 Task: In the Contact  LaylaKing51@faurecia.com; add deal stage: 'Decision Maker bought In'; Add amount '100000'; Select Deal Type: New Business; Select priority: 'High'; Associate deal with contact: choose any two contacts and company: Select any company.. Logged in from softage.1@softage.net
Action: Mouse moved to (97, 60)
Screenshot: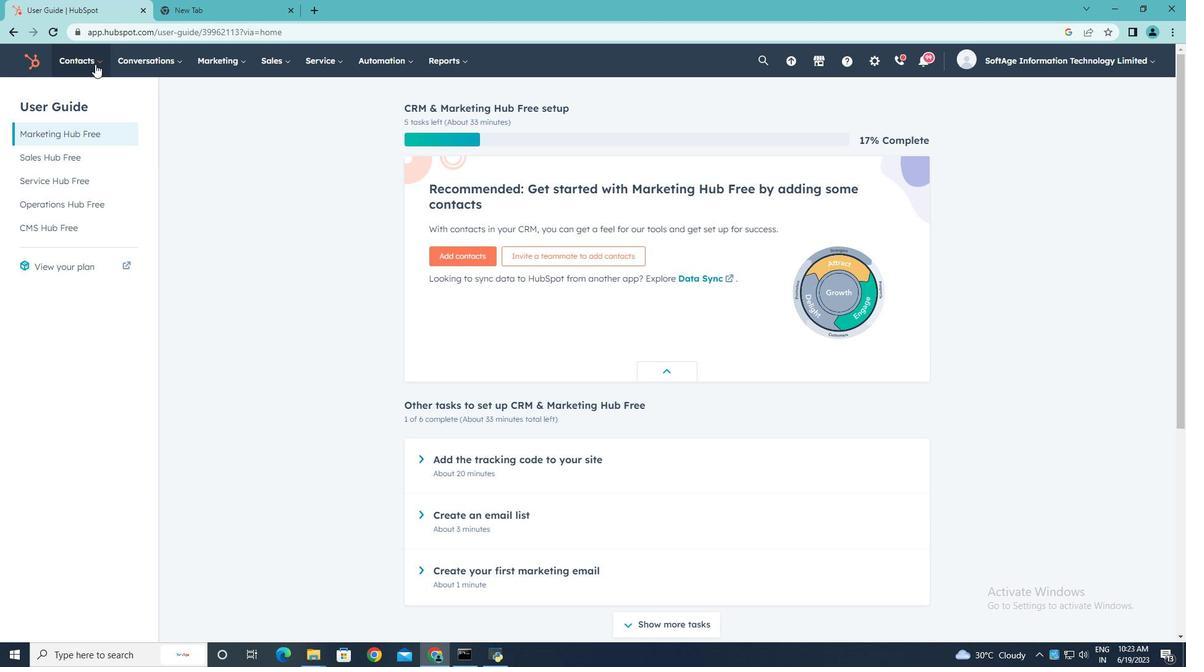 
Action: Mouse pressed left at (97, 60)
Screenshot: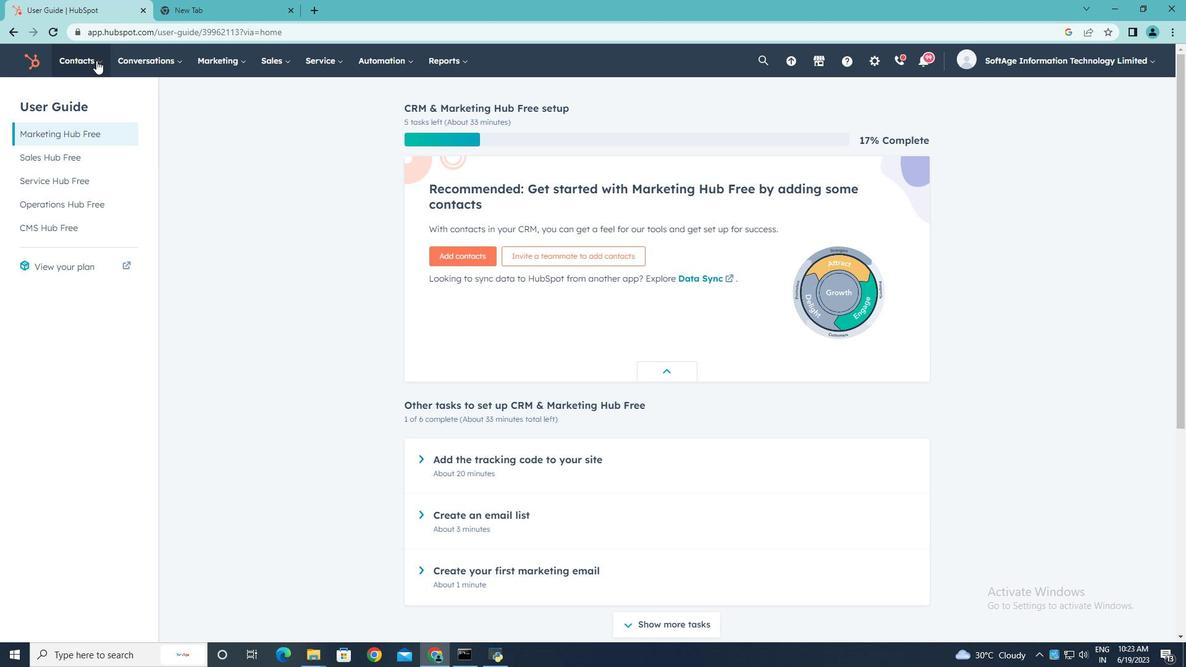 
Action: Mouse moved to (87, 97)
Screenshot: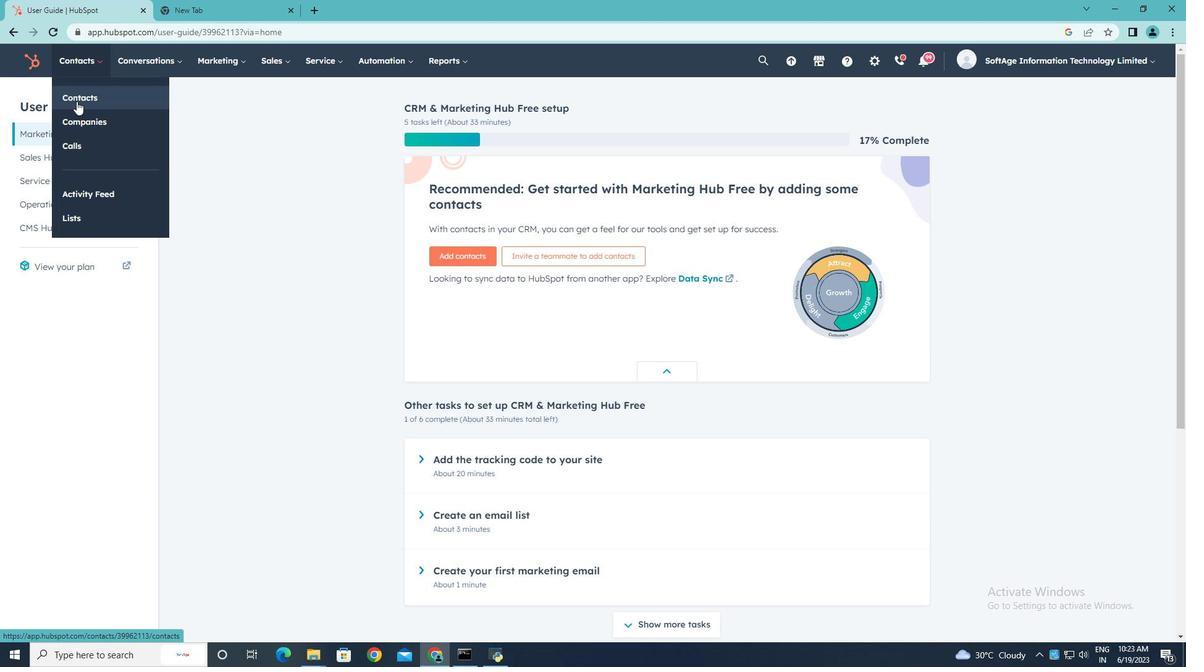 
Action: Mouse pressed left at (87, 97)
Screenshot: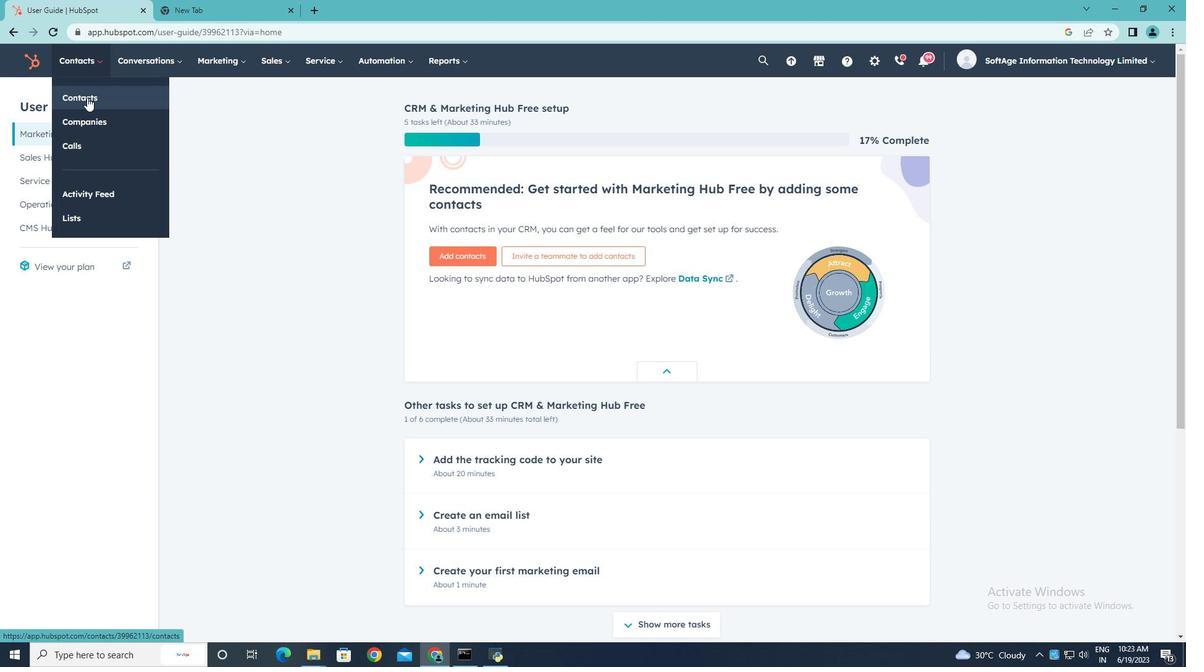 
Action: Mouse moved to (98, 203)
Screenshot: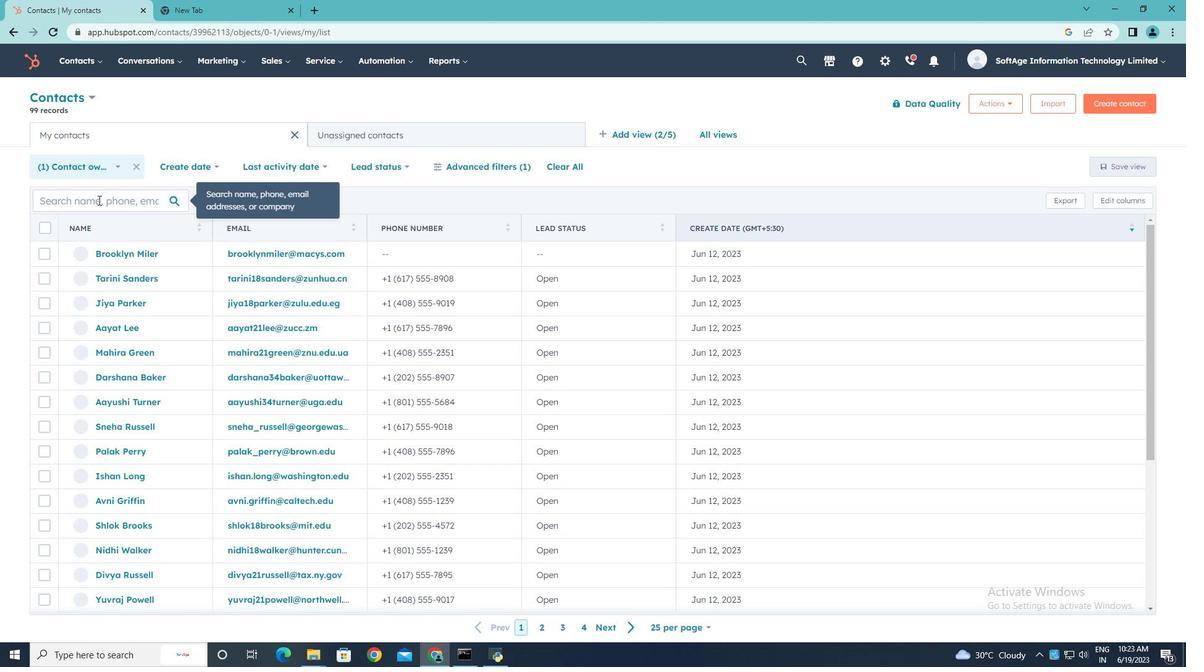 
Action: Mouse pressed left at (98, 203)
Screenshot: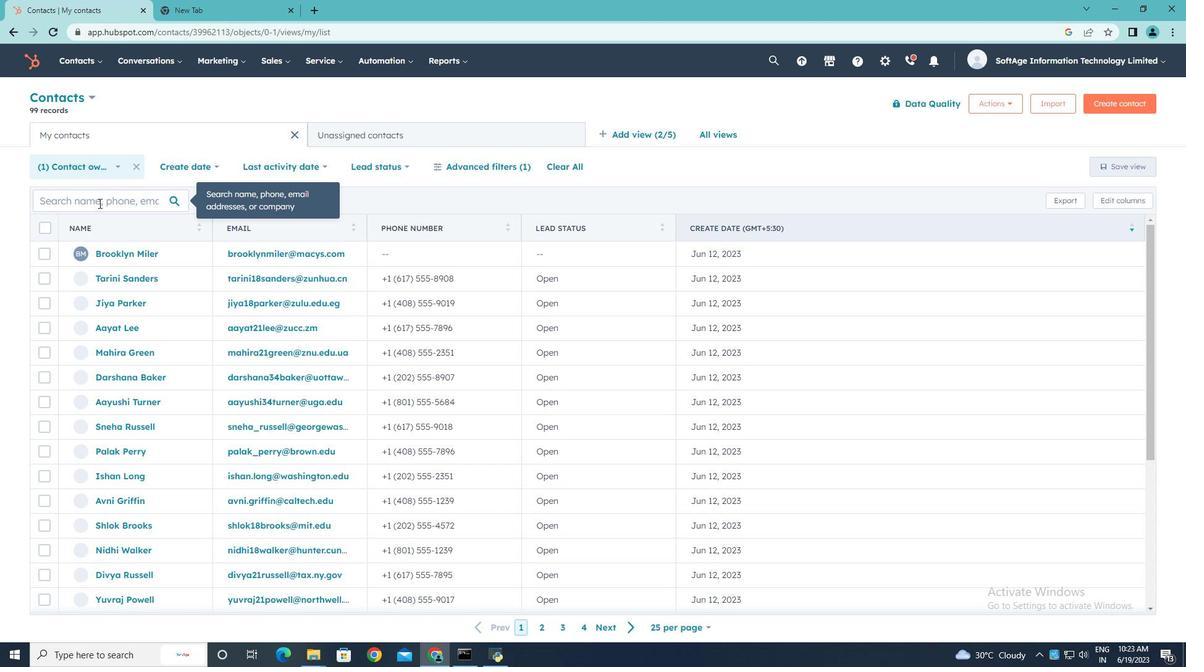 
Action: Key pressed <Key.shift>Layla<Key.shift>King<Key.shift><Key.shift><Key.shift><Key.shift><Key.shift><Key.shift><Key.shift><Key.shift><Key.shift><Key.shift><Key.shift><Key.shift><Key.shift><Key.shift><Key.shift><Key.shift><Key.shift>%1<Key.backspace><Key.backspace>51<Key.shift><Key.shift><Key.shift>@faurecia.com
Screenshot: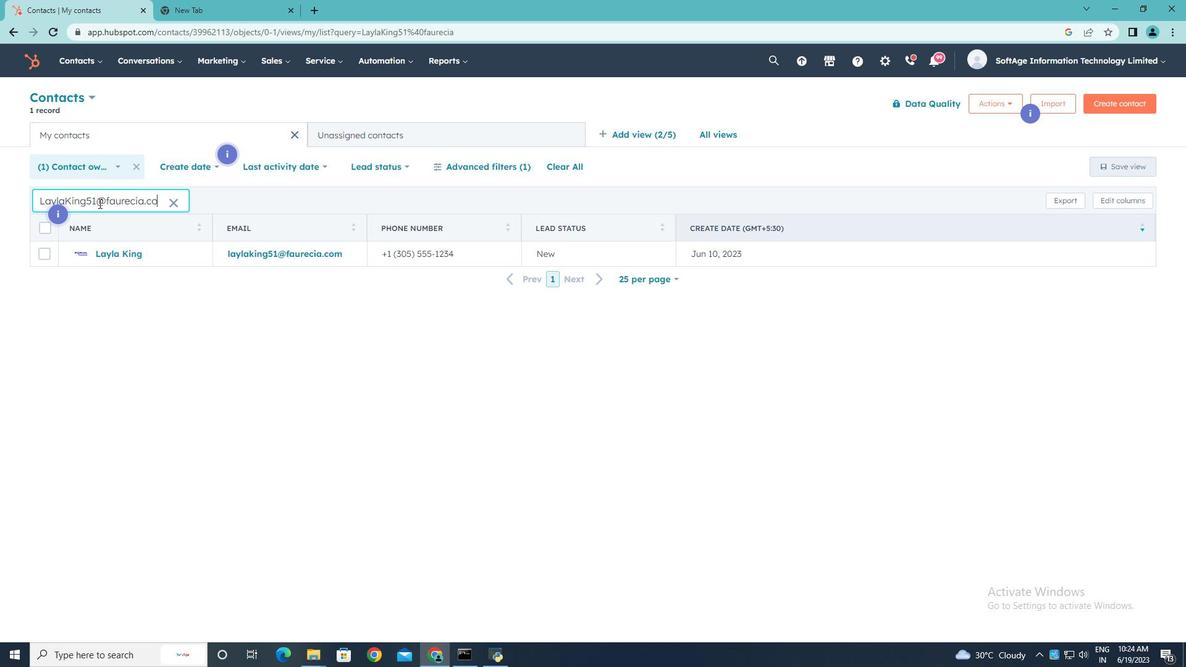
Action: Mouse moved to (118, 255)
Screenshot: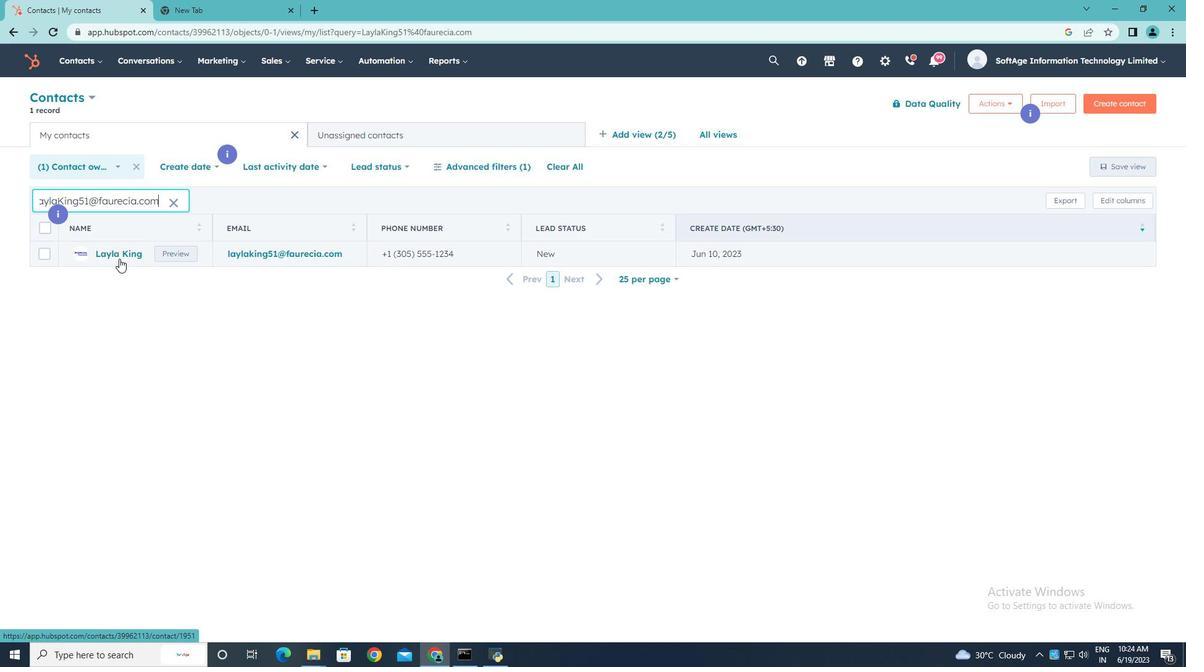 
Action: Mouse pressed left at (118, 255)
Screenshot: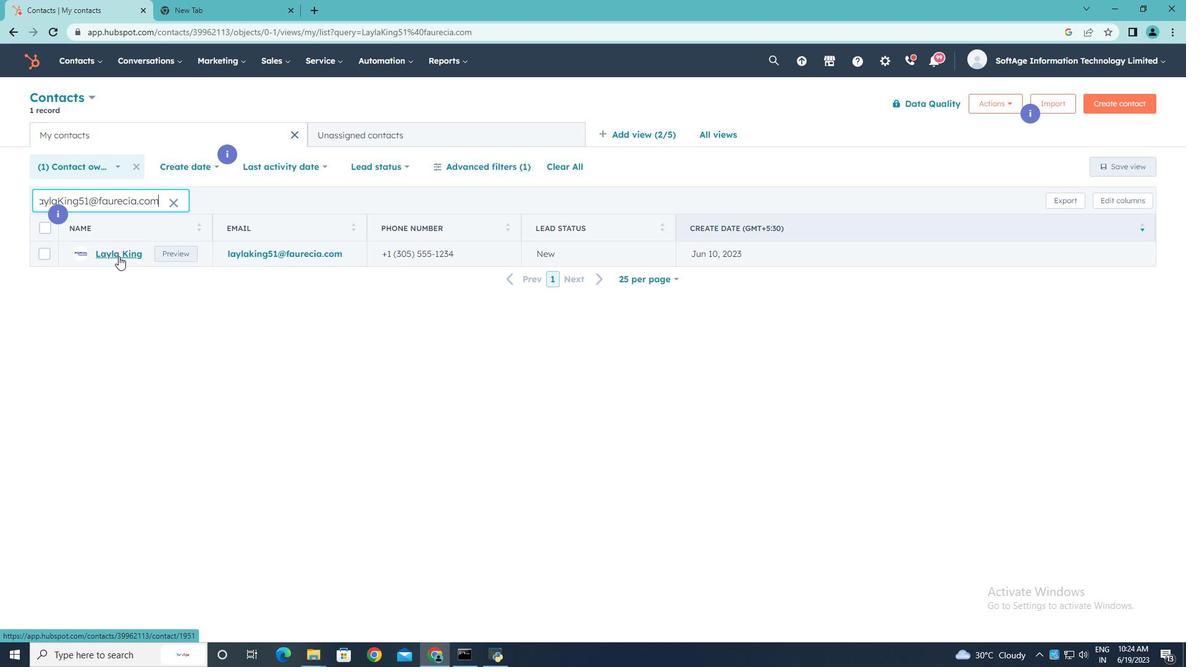 
Action: Mouse moved to (848, 475)
Screenshot: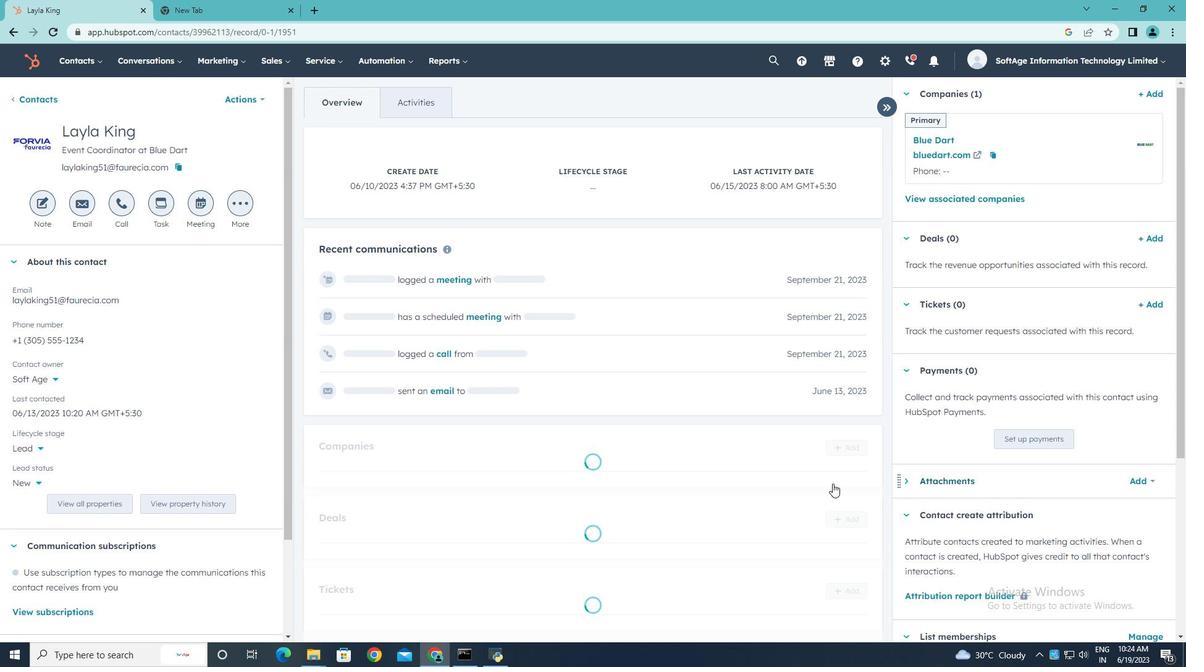 
Action: Mouse scrolled (848, 475) with delta (0, 0)
Screenshot: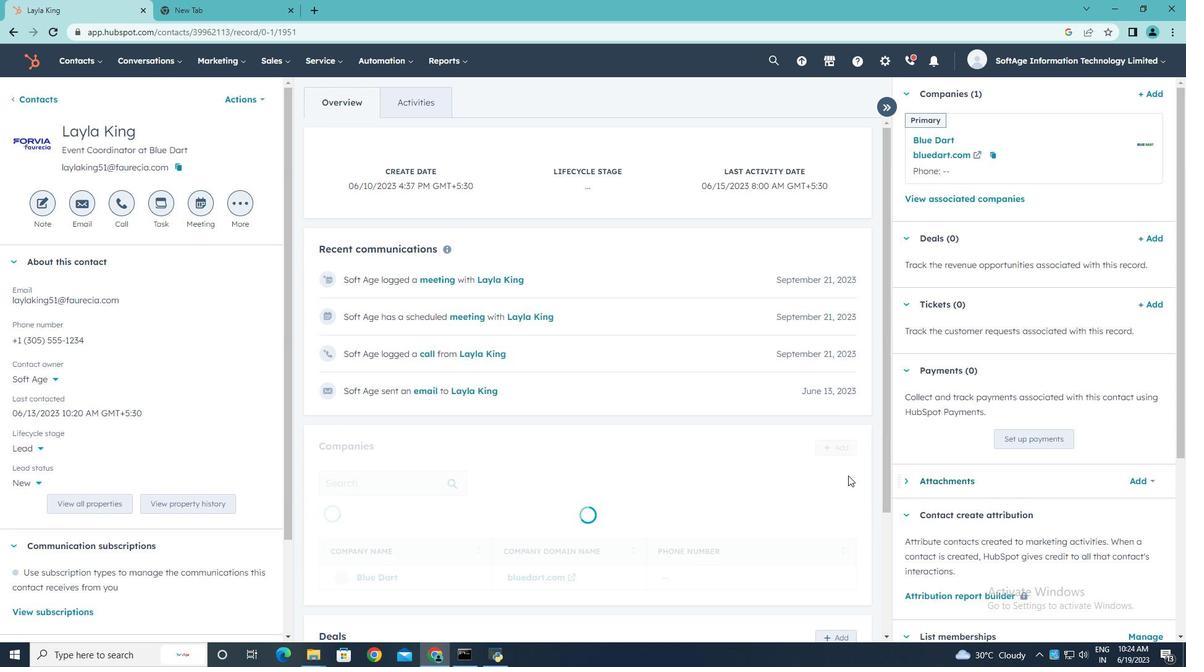 
Action: Mouse scrolled (848, 475) with delta (0, 0)
Screenshot: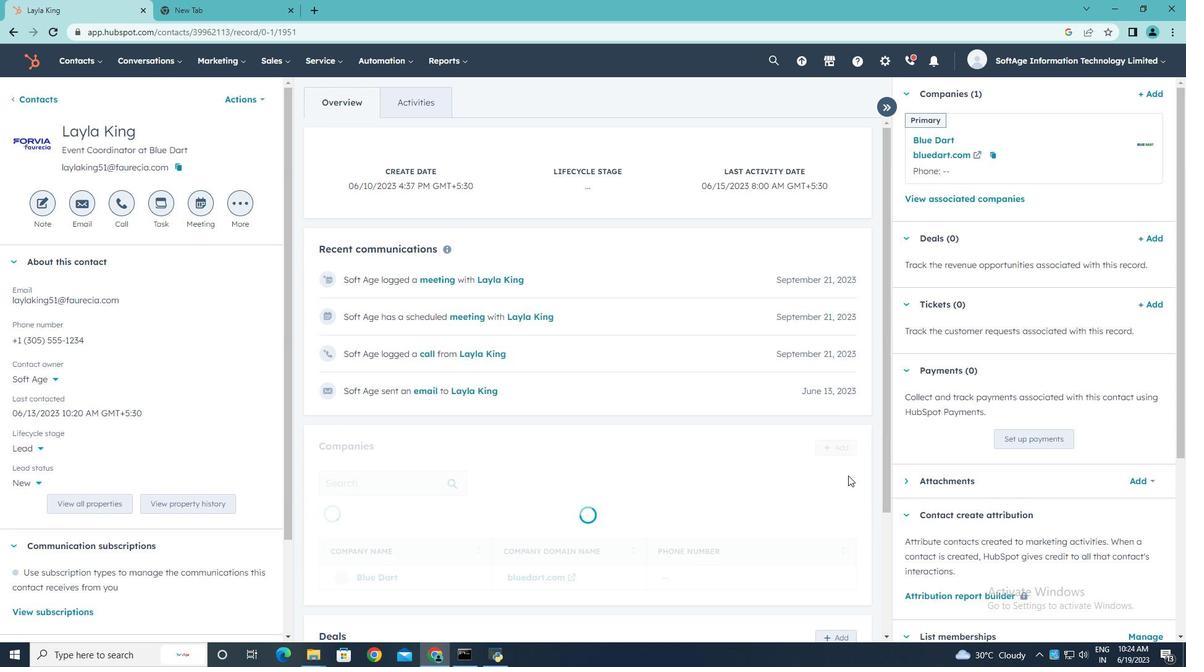 
Action: Mouse scrolled (848, 475) with delta (0, 0)
Screenshot: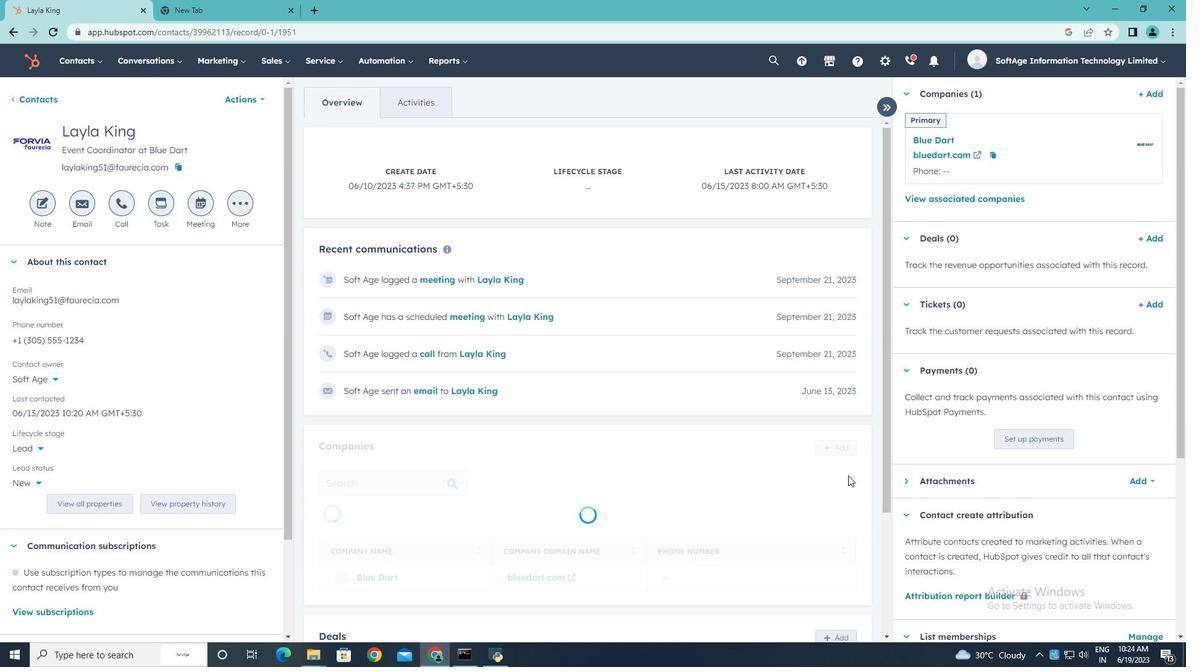 
Action: Mouse scrolled (848, 475) with delta (0, 0)
Screenshot: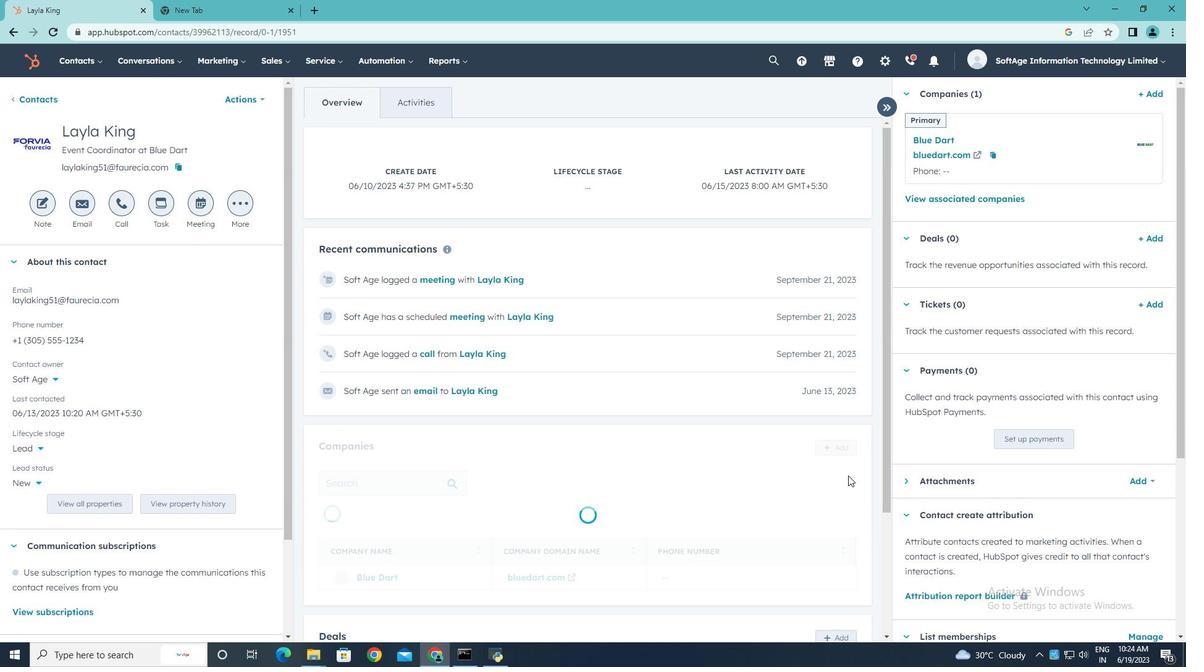 
Action: Mouse scrolled (848, 475) with delta (0, 0)
Screenshot: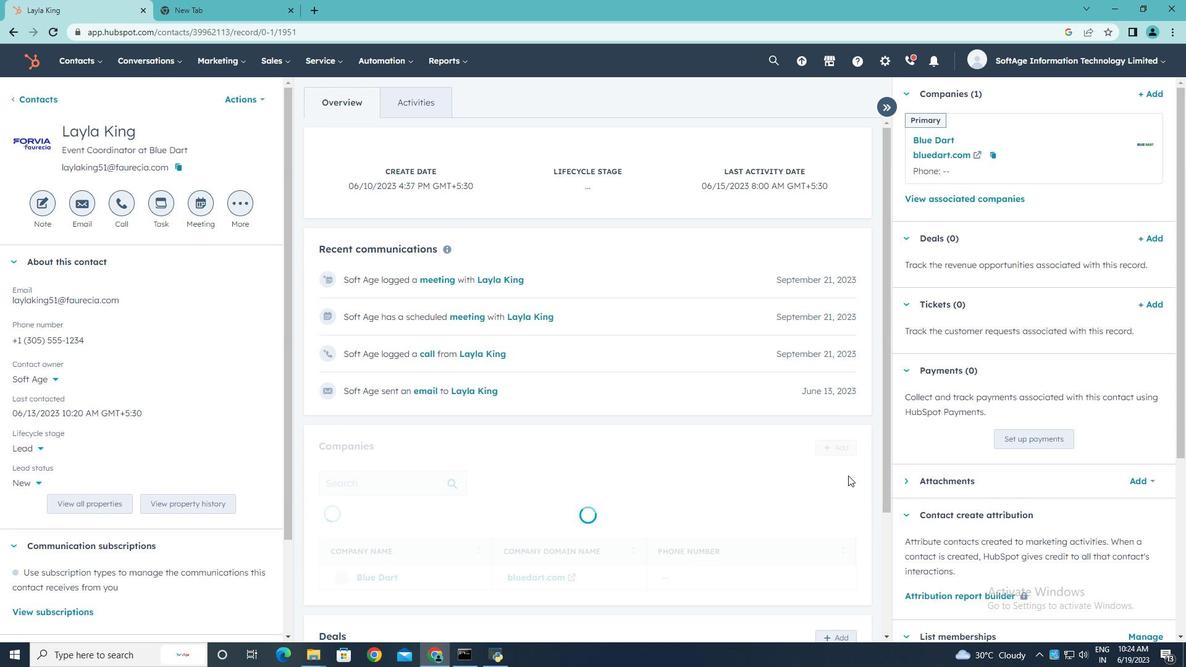 
Action: Mouse pressed left at (848, 475)
Screenshot: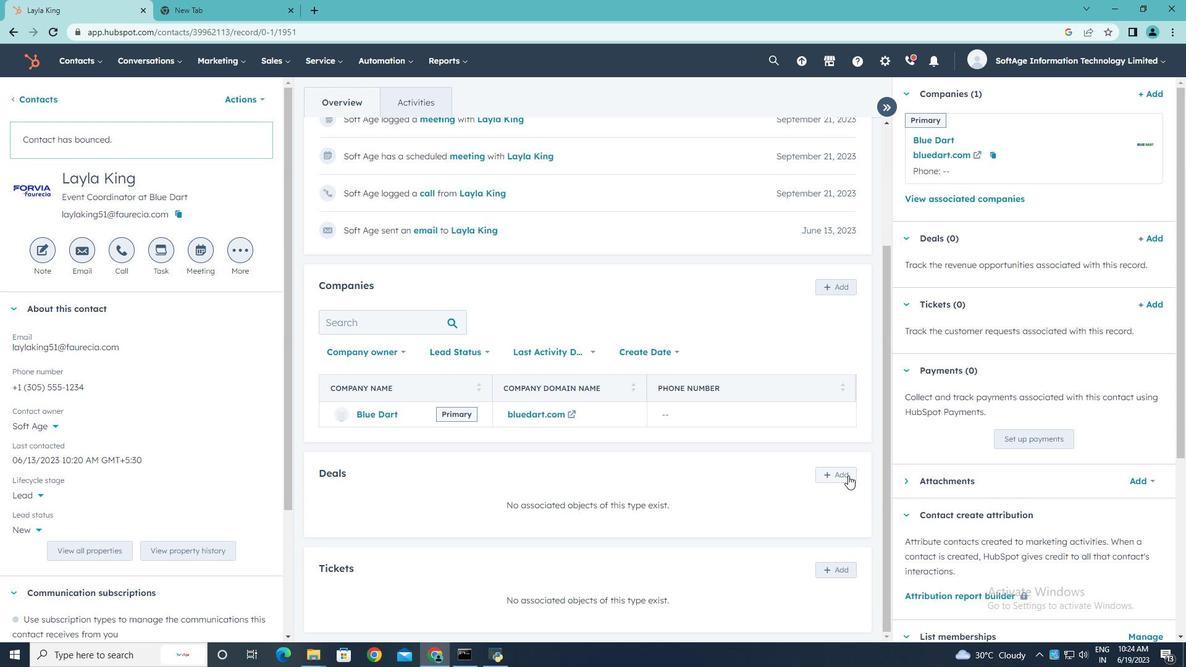 
Action: Mouse moved to (1138, 315)
Screenshot: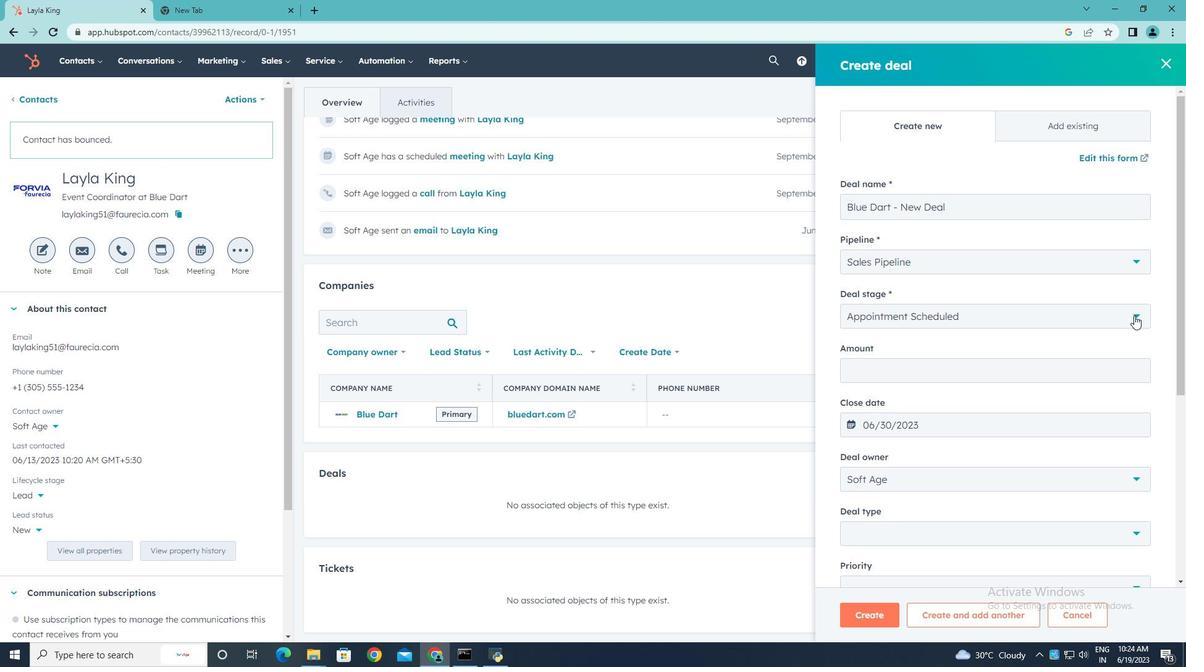 
Action: Mouse pressed left at (1138, 315)
Screenshot: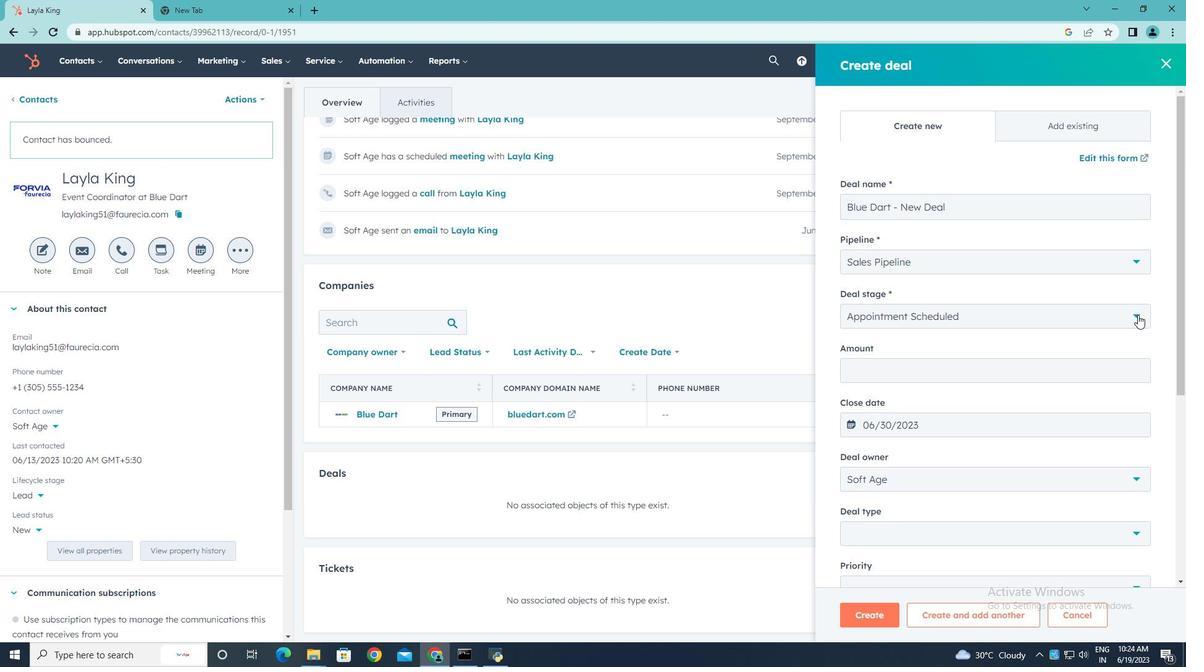 
Action: Mouse moved to (1011, 412)
Screenshot: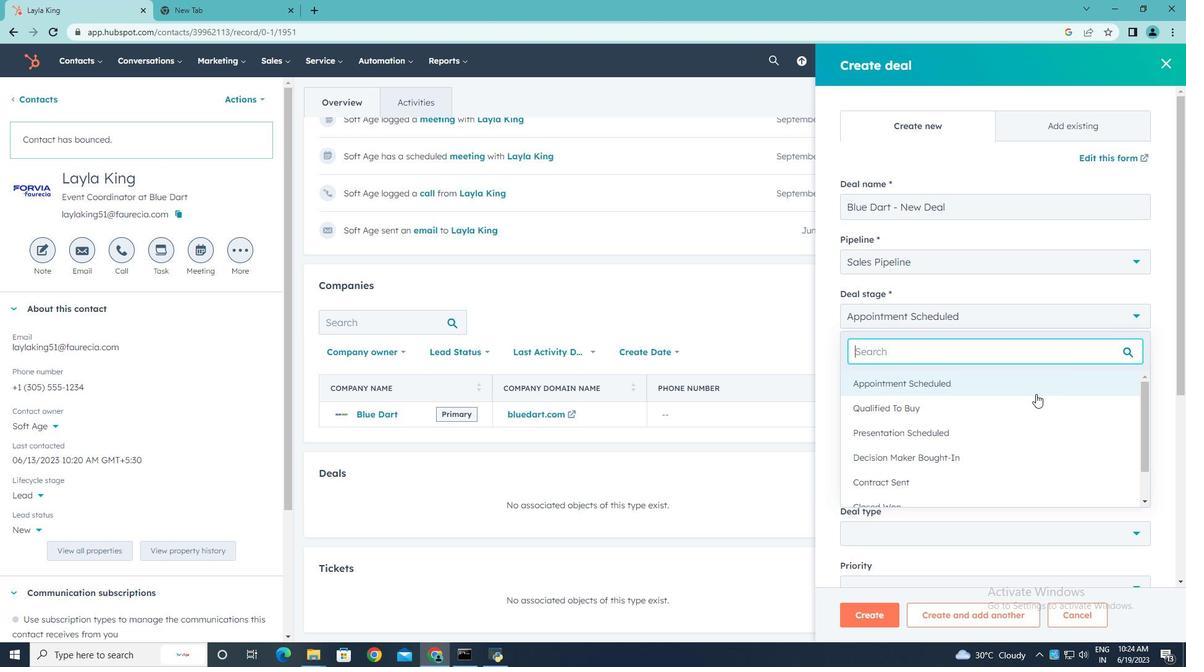 
Action: Mouse scrolled (1011, 412) with delta (0, 0)
Screenshot: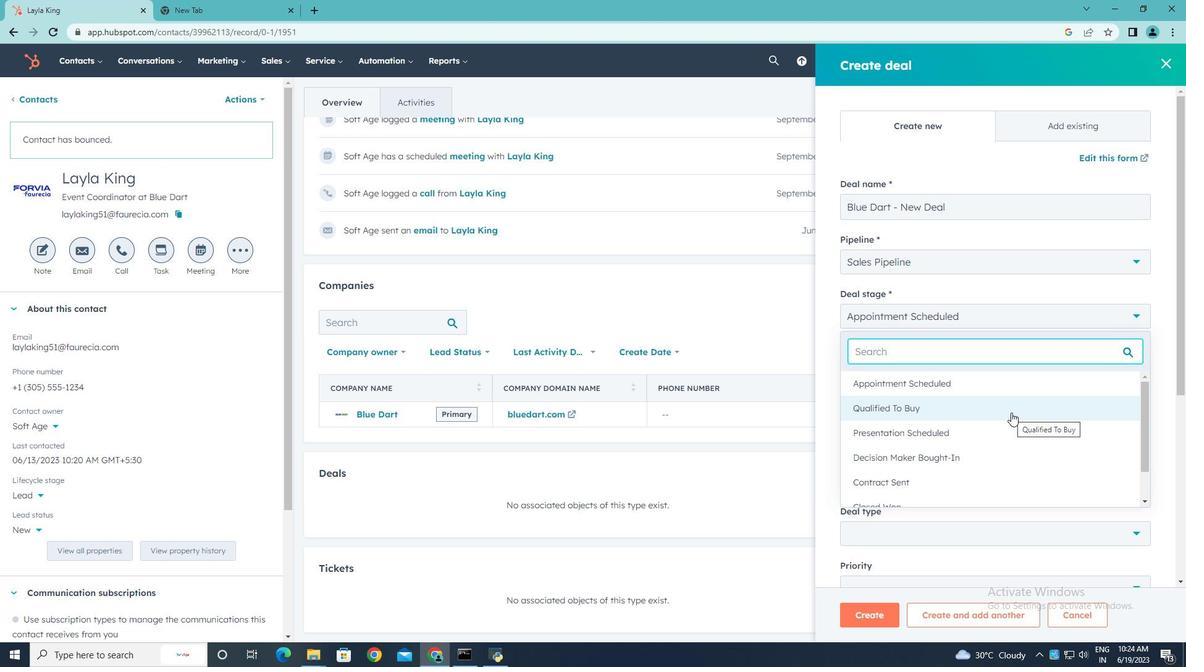 
Action: Mouse scrolled (1011, 412) with delta (0, 0)
Screenshot: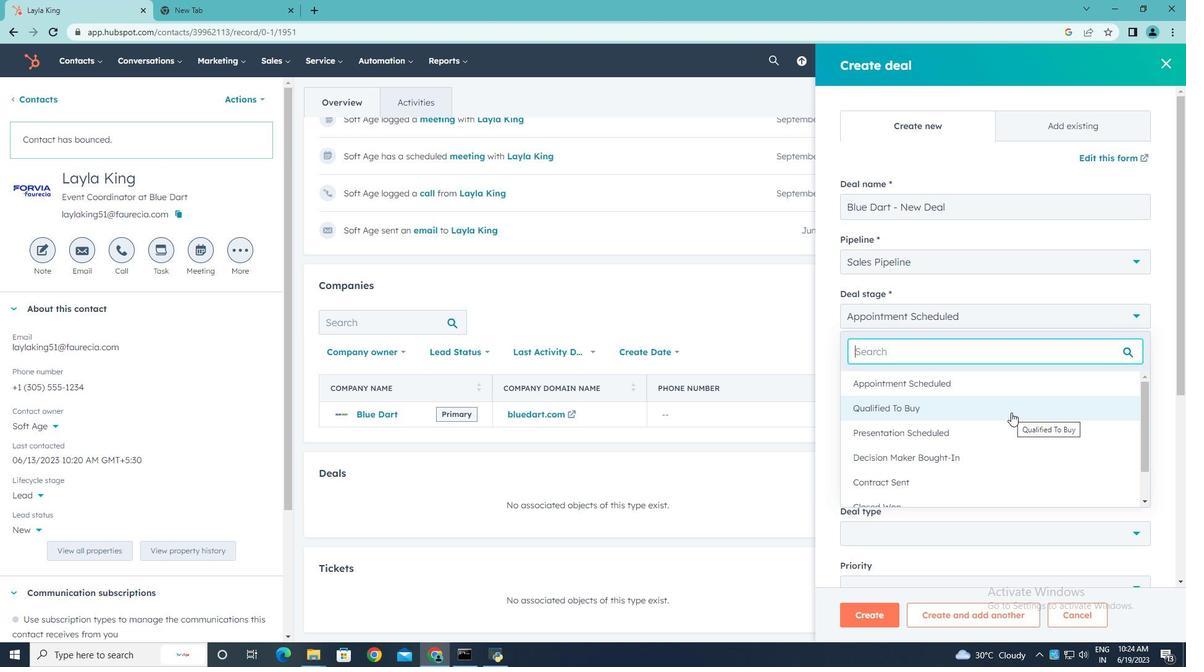 
Action: Mouse moved to (938, 417)
Screenshot: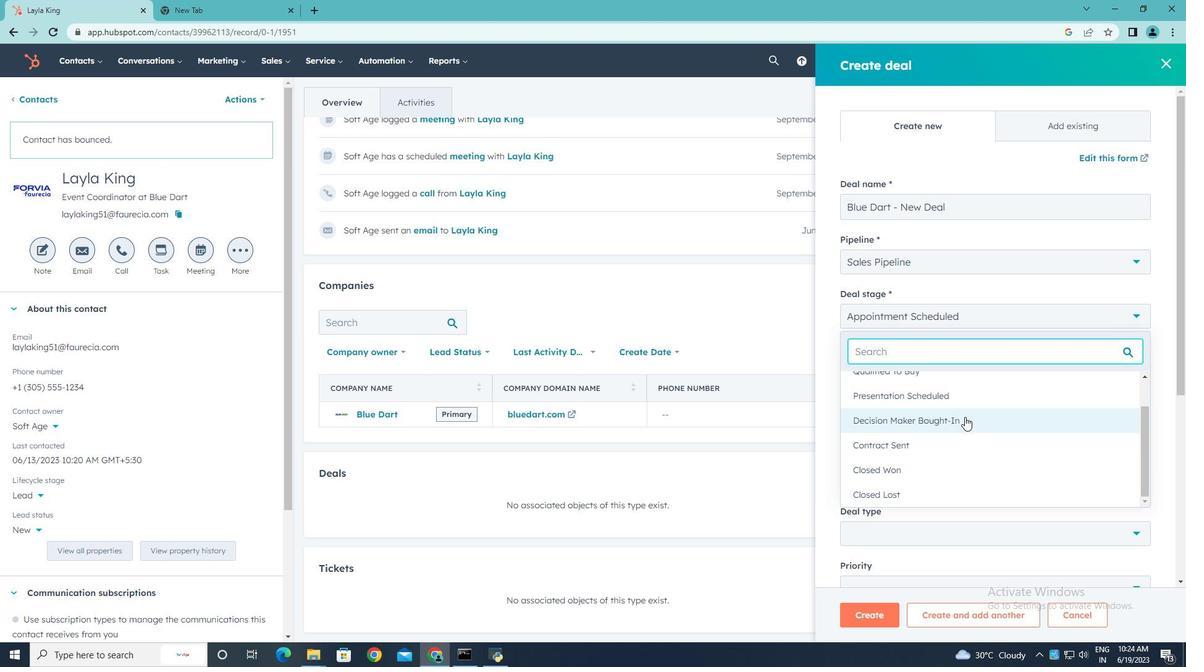 
Action: Mouse pressed left at (938, 417)
Screenshot: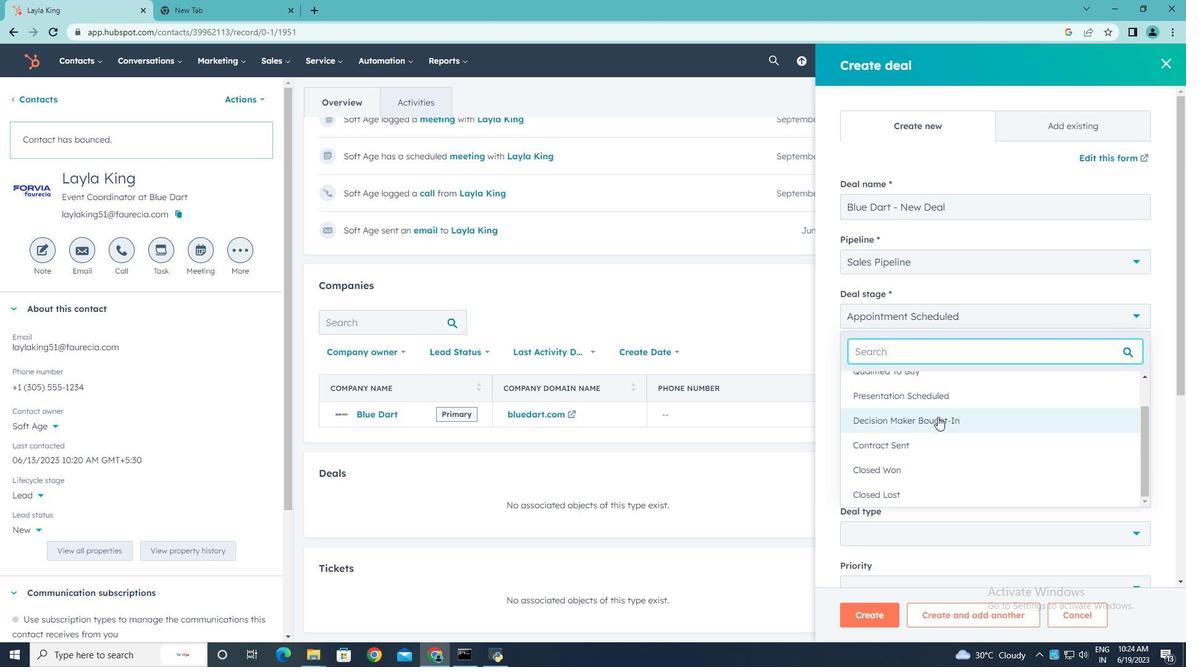 
Action: Mouse moved to (1034, 367)
Screenshot: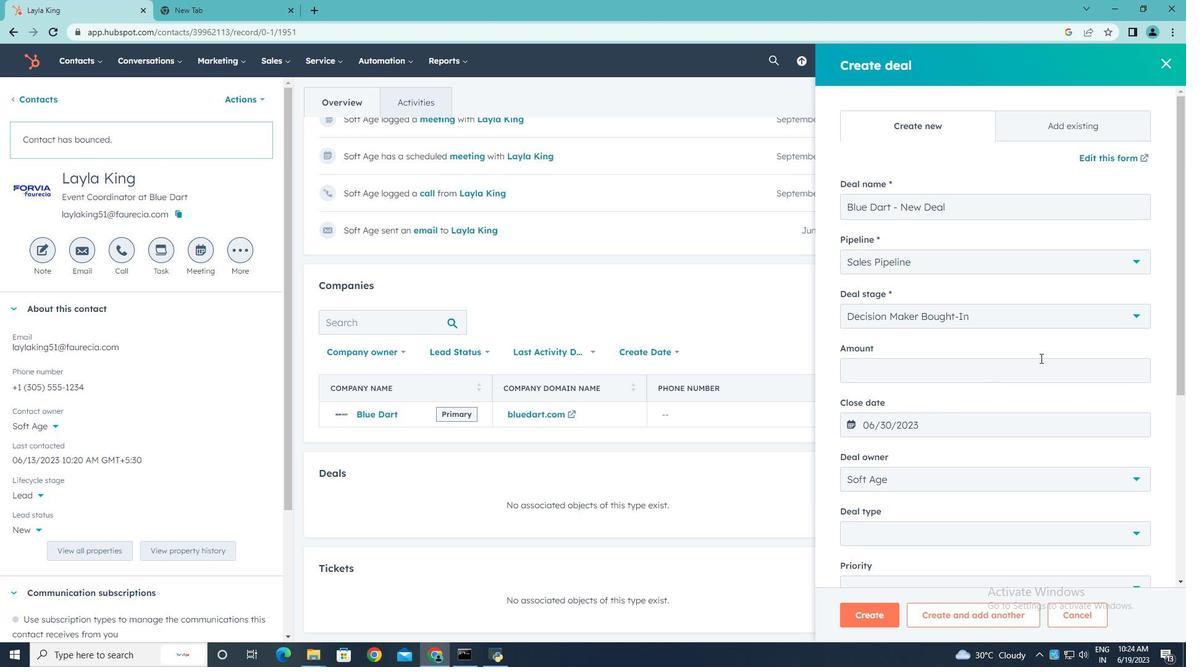 
Action: Mouse pressed left at (1034, 367)
Screenshot: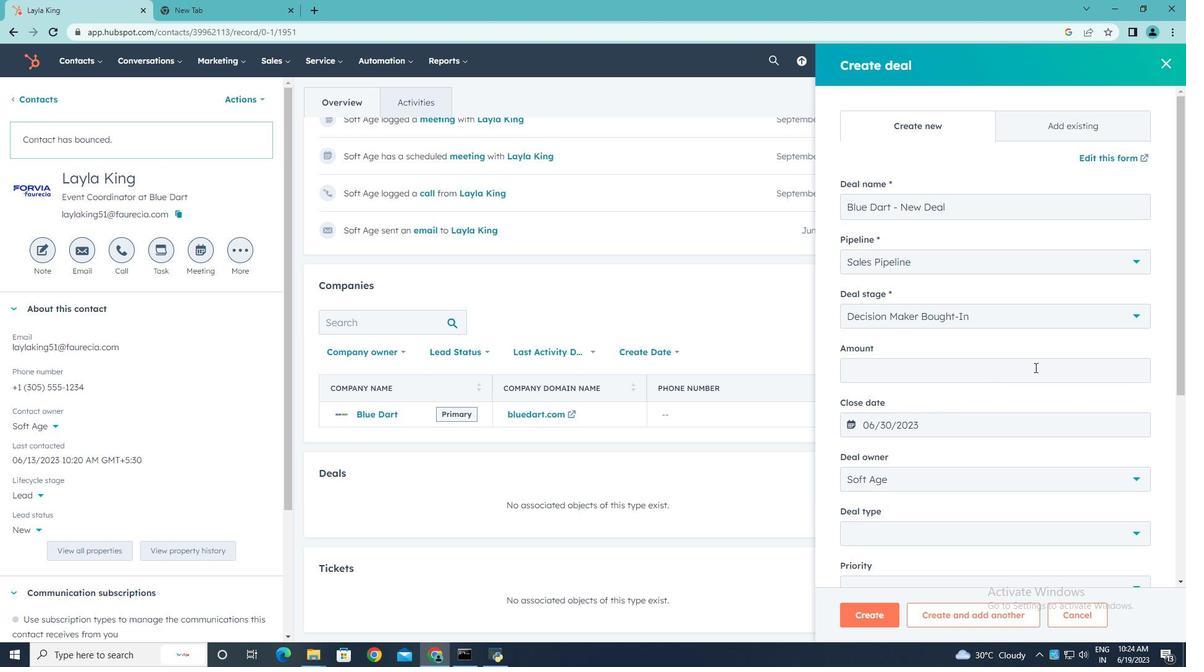 
Action: Key pressed 100000
Screenshot: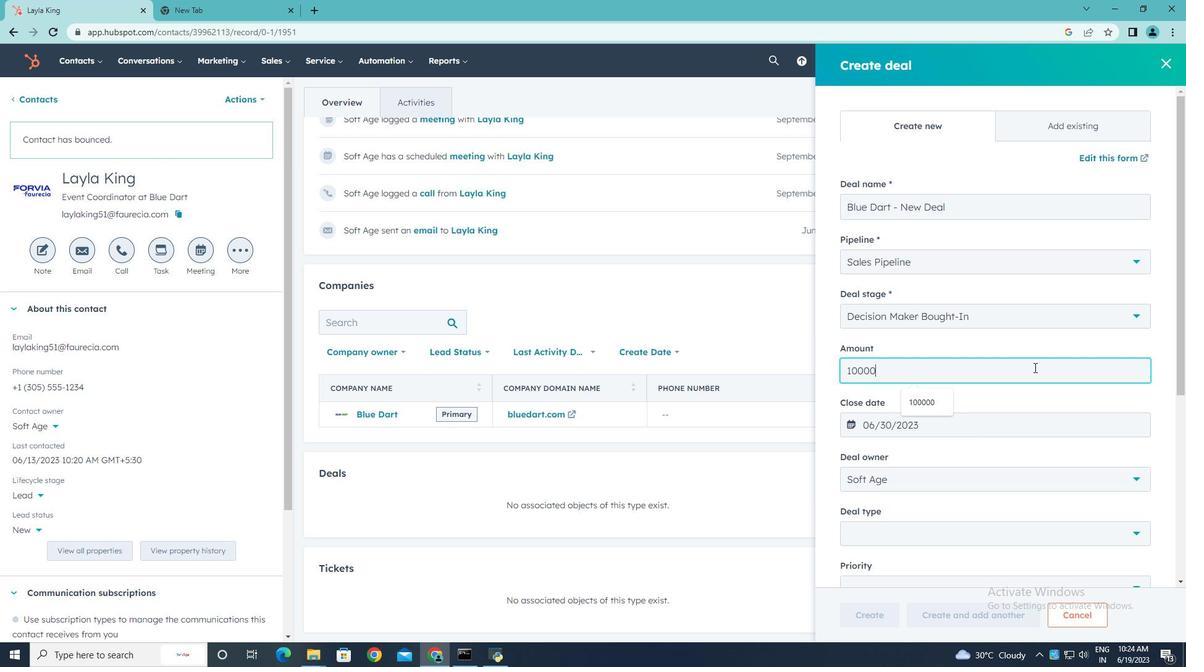 
Action: Mouse moved to (1134, 533)
Screenshot: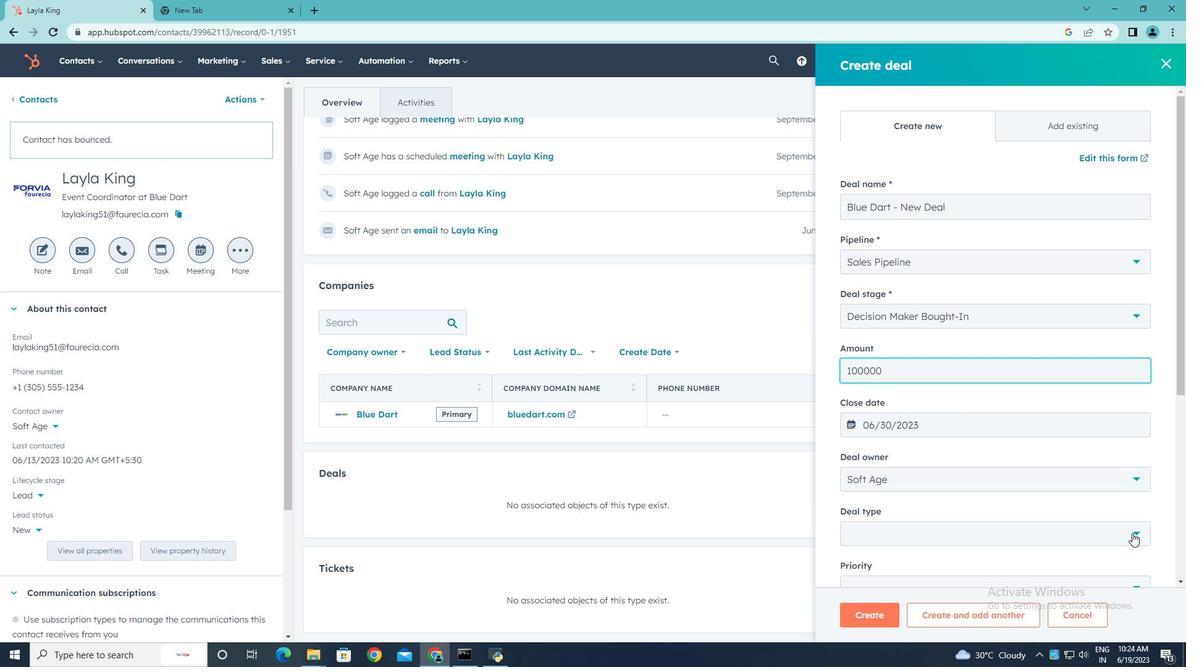 
Action: Mouse pressed left at (1134, 533)
Screenshot: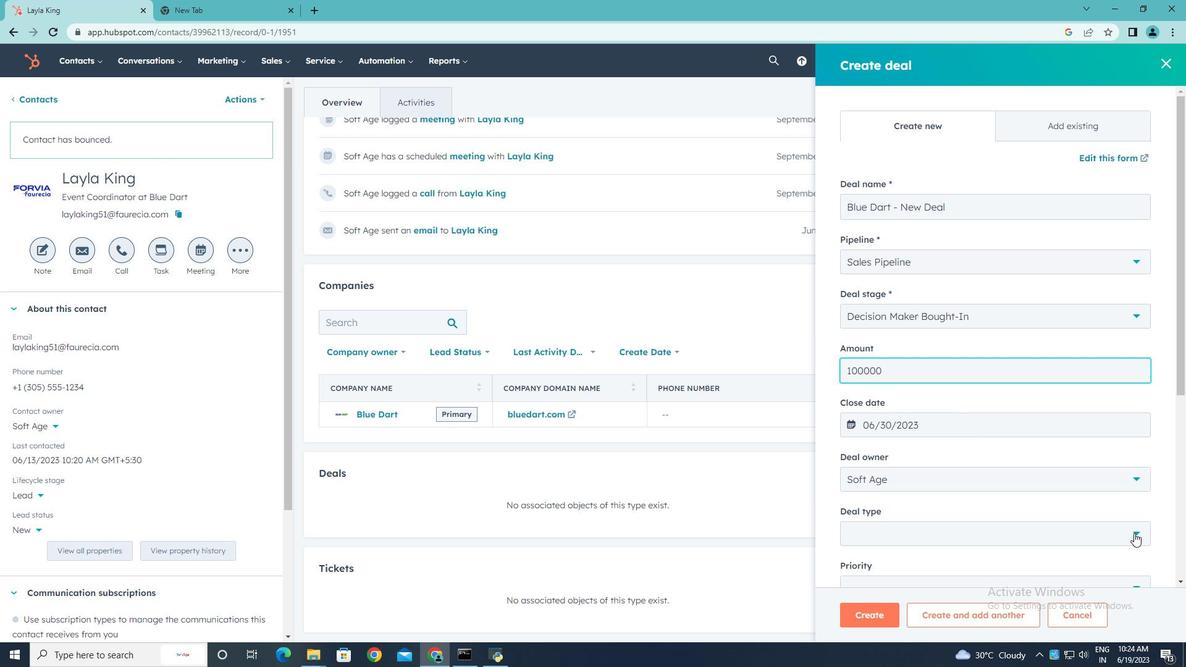 
Action: Mouse moved to (927, 588)
Screenshot: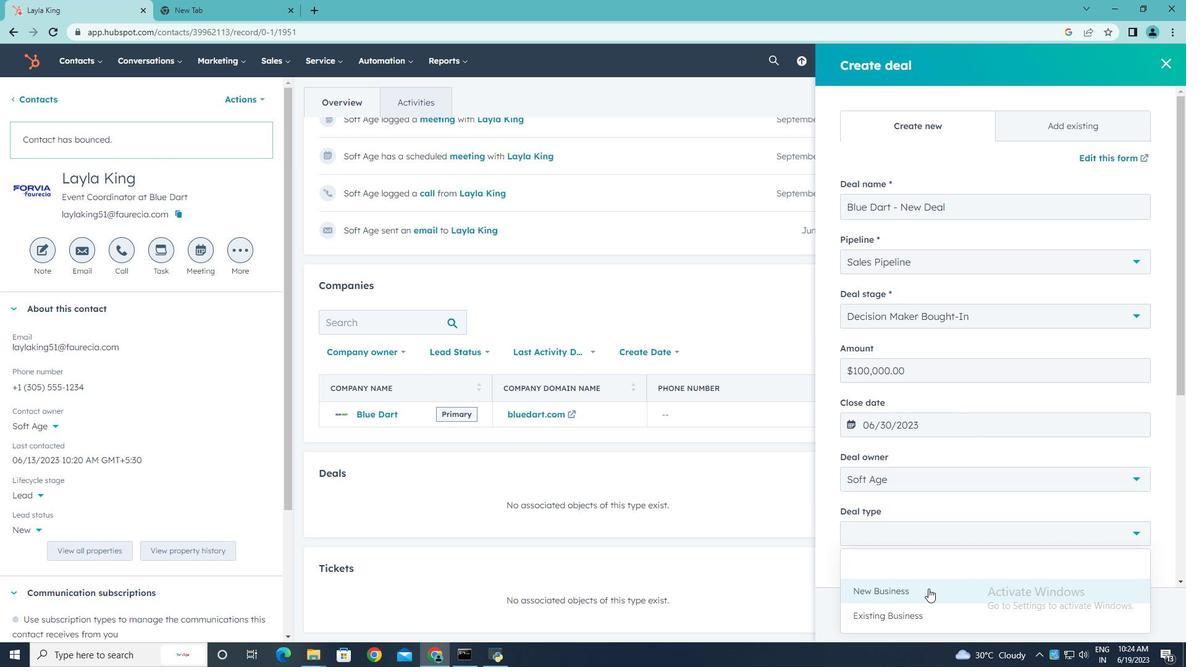 
Action: Mouse pressed left at (927, 588)
Screenshot: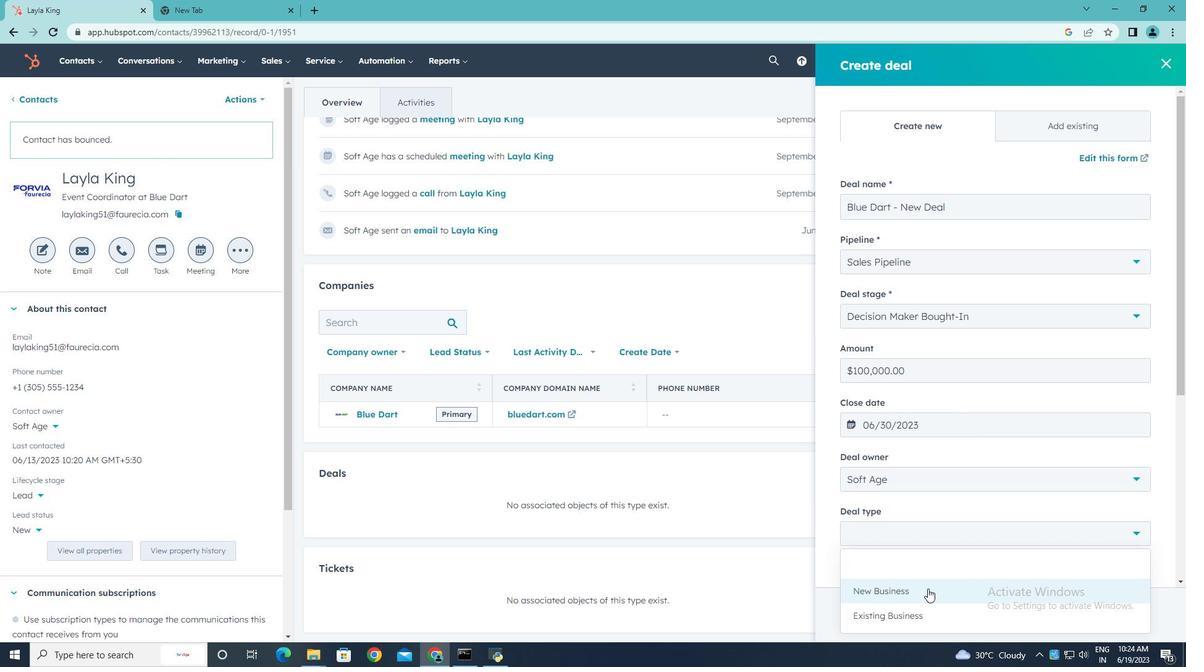 
Action: Mouse moved to (1011, 441)
Screenshot: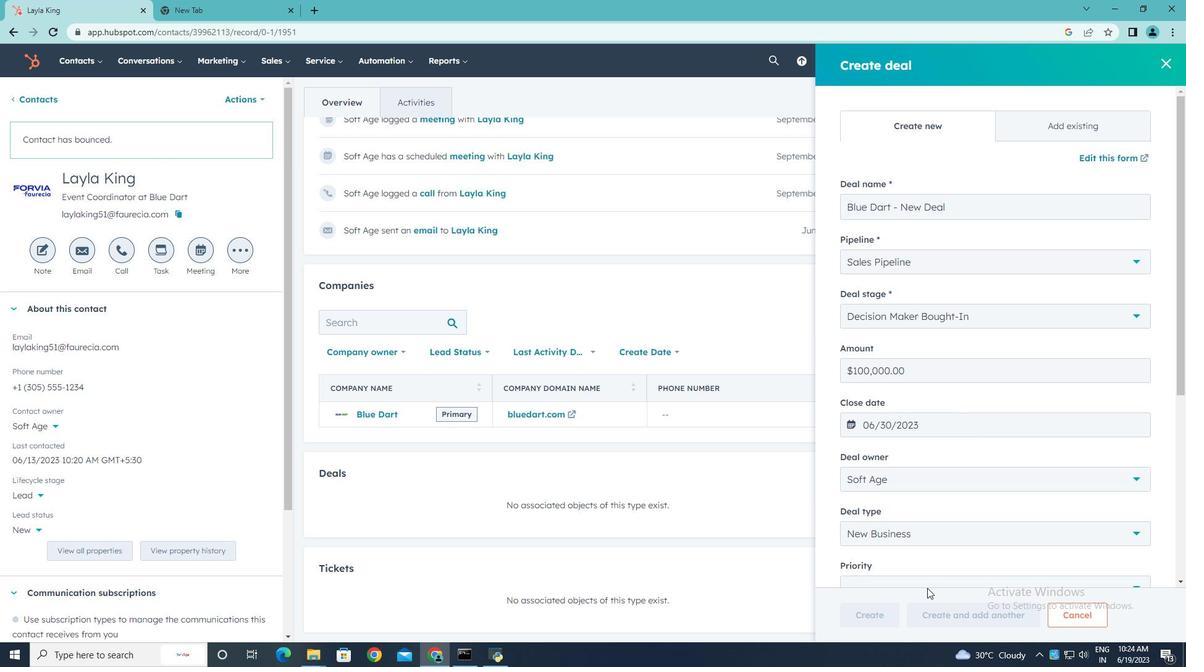 
Action: Mouse scrolled (1011, 440) with delta (0, 0)
Screenshot: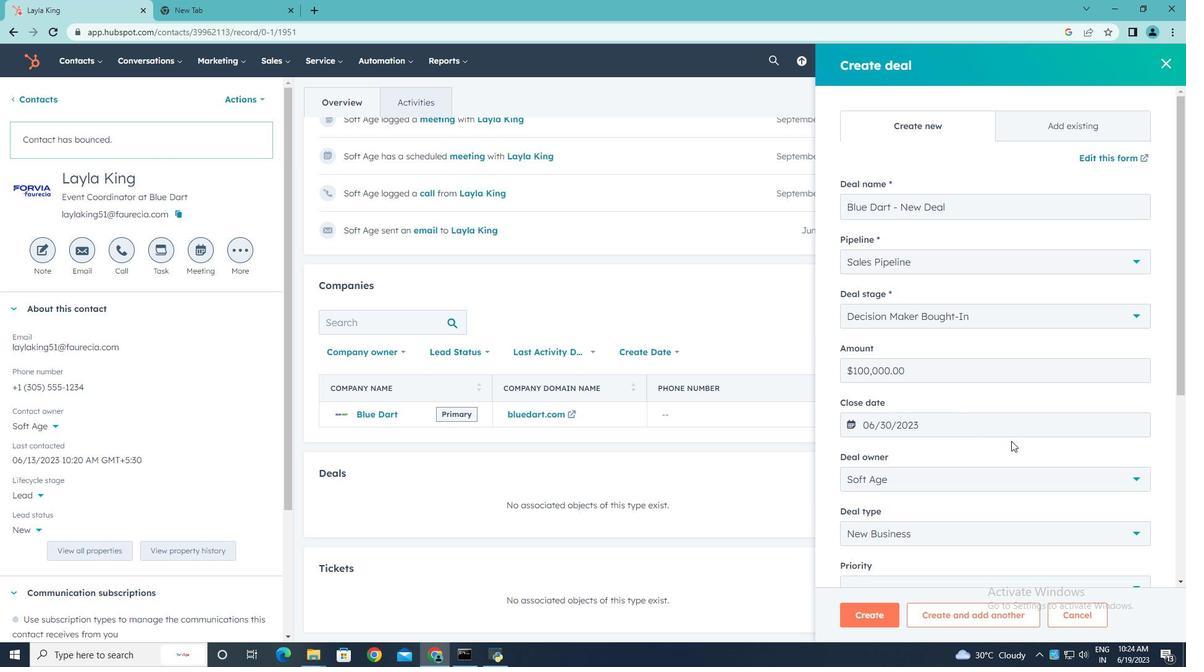 
Action: Mouse scrolled (1011, 440) with delta (0, 0)
Screenshot: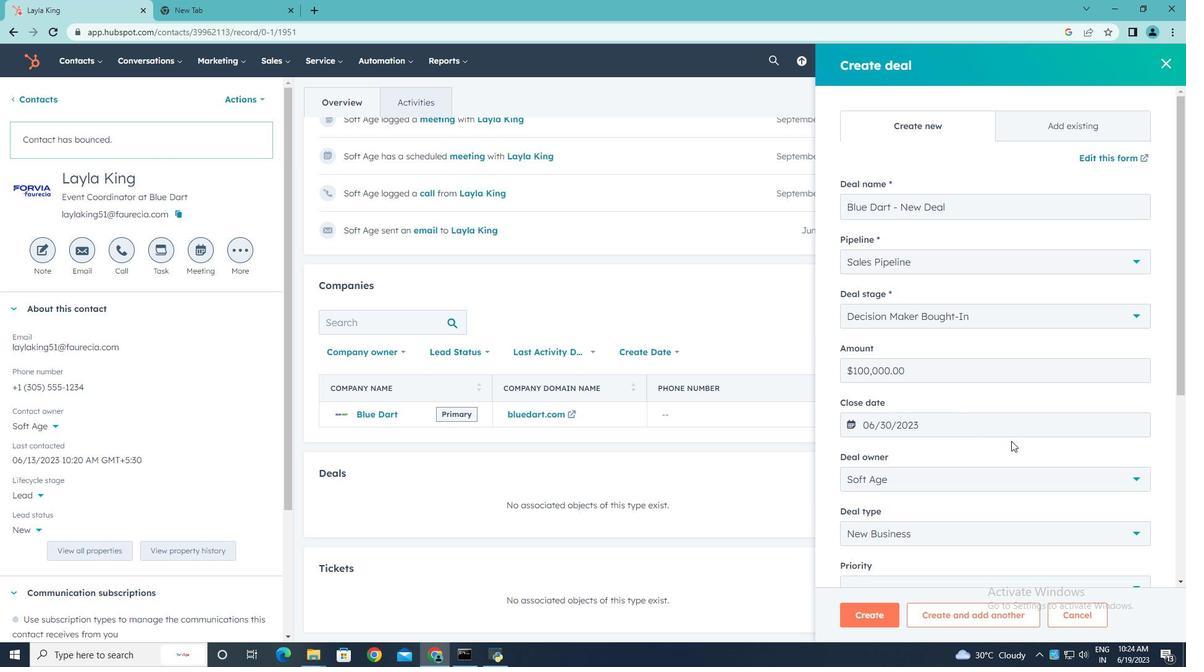 
Action: Mouse scrolled (1011, 440) with delta (0, 0)
Screenshot: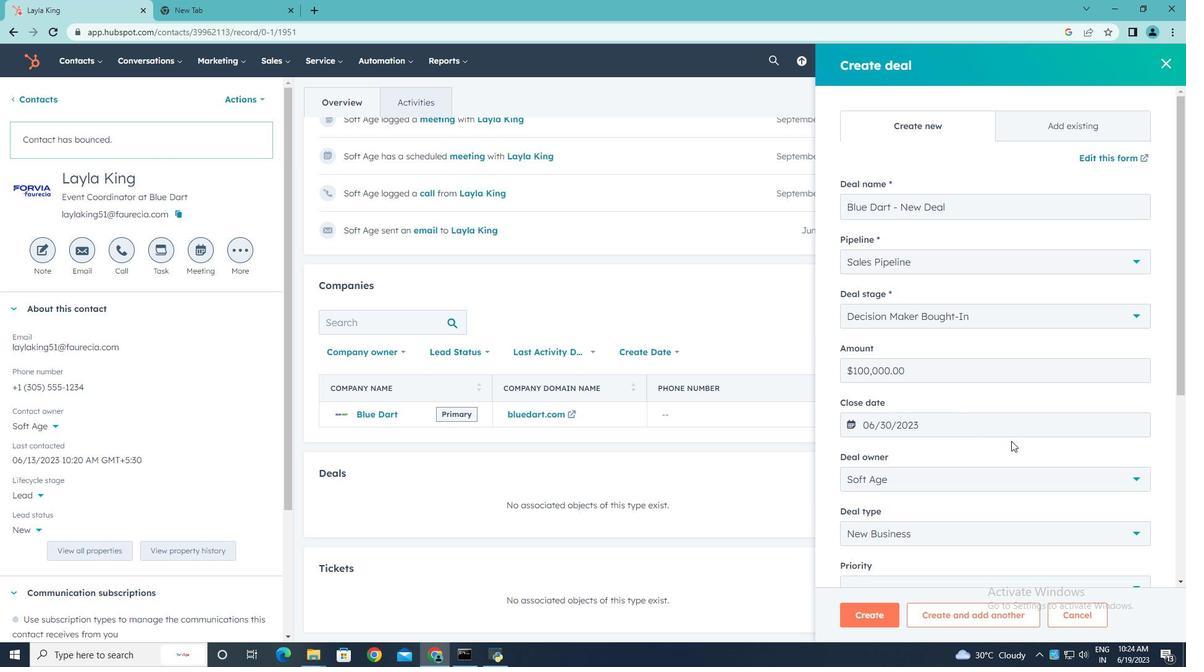 
Action: Mouse scrolled (1011, 440) with delta (0, 0)
Screenshot: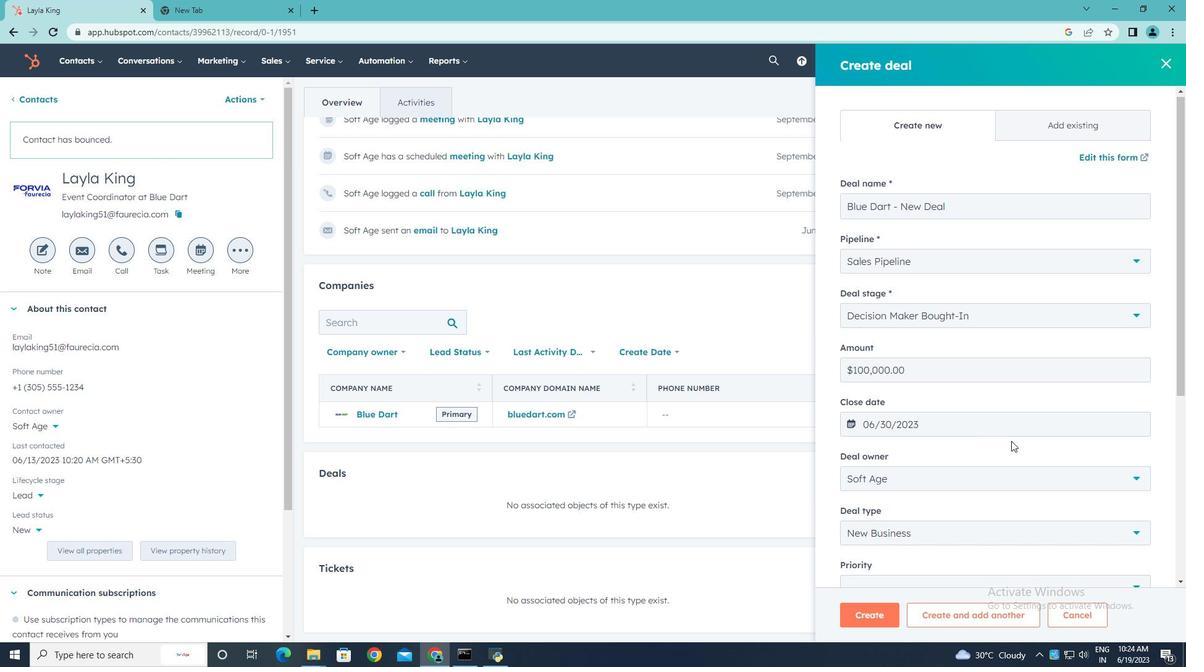 
Action: Mouse scrolled (1011, 440) with delta (0, 0)
Screenshot: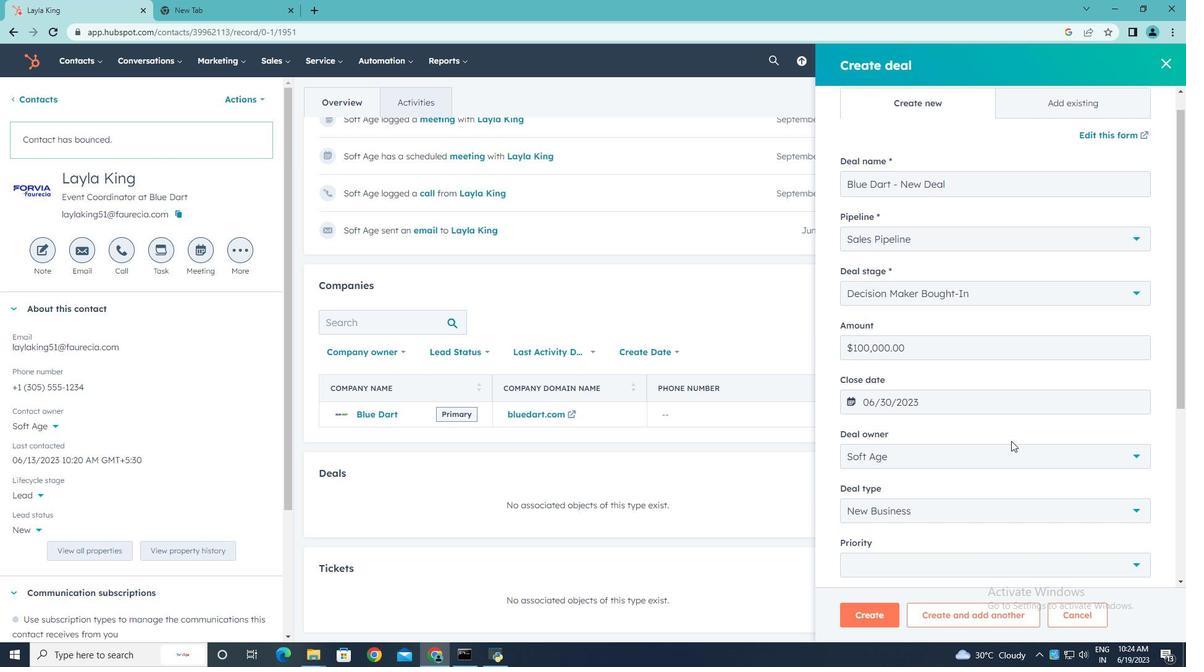 
Action: Mouse scrolled (1011, 440) with delta (0, 0)
Screenshot: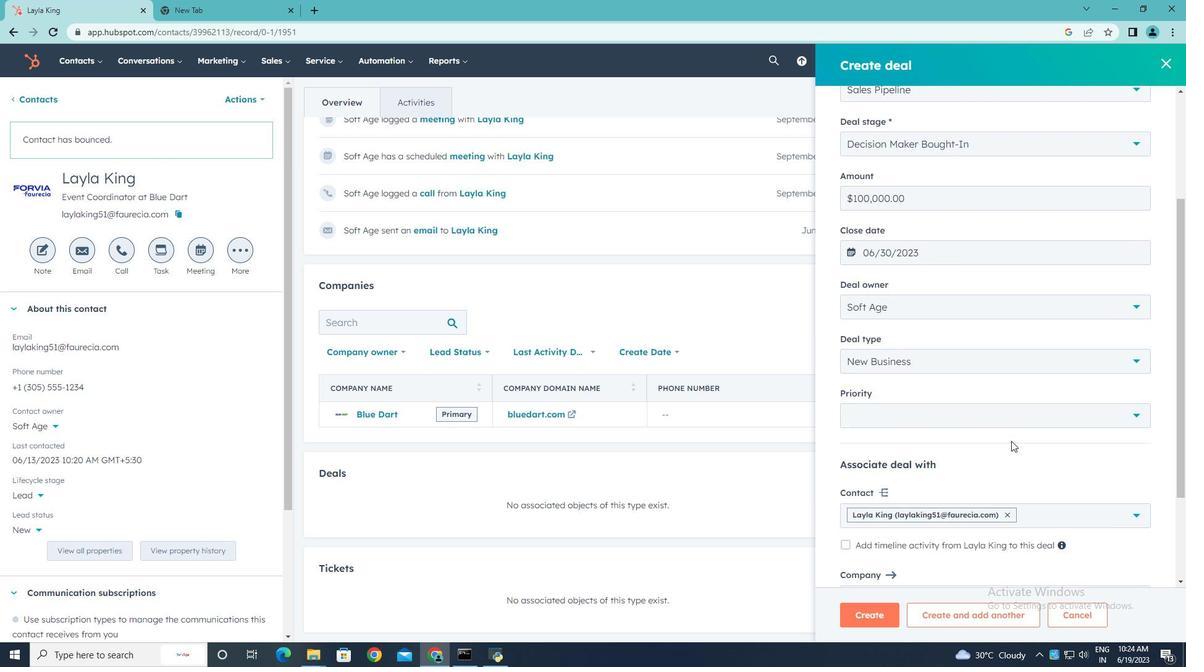
Action: Mouse scrolled (1011, 440) with delta (0, 0)
Screenshot: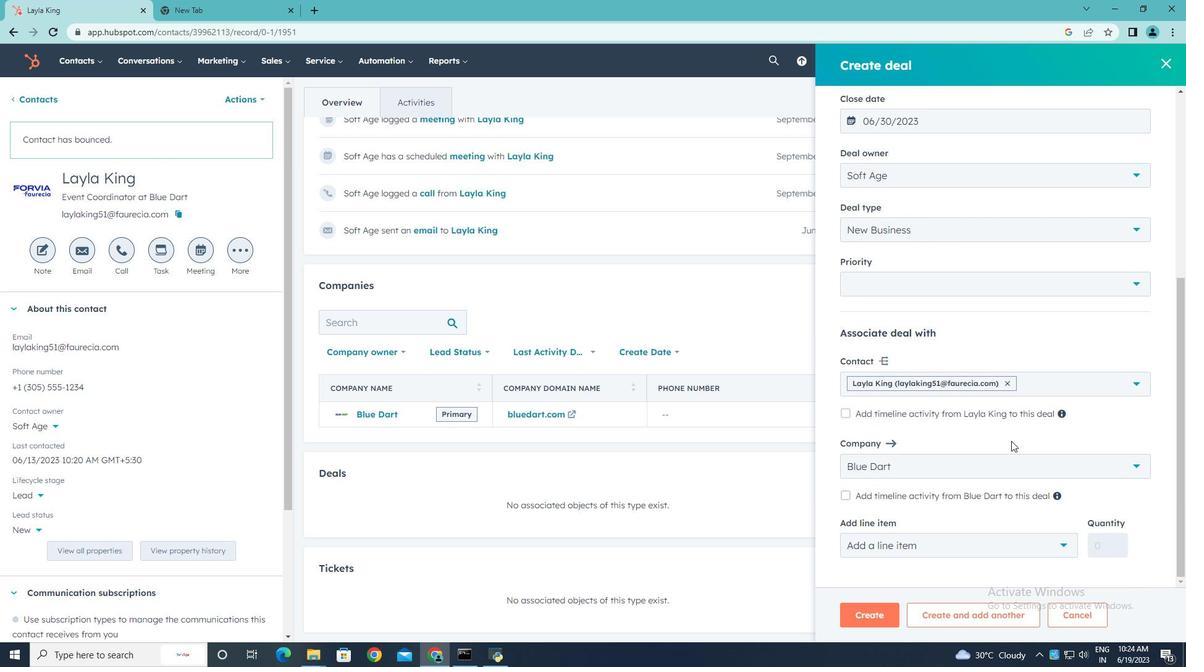 
Action: Mouse scrolled (1011, 440) with delta (0, 0)
Screenshot: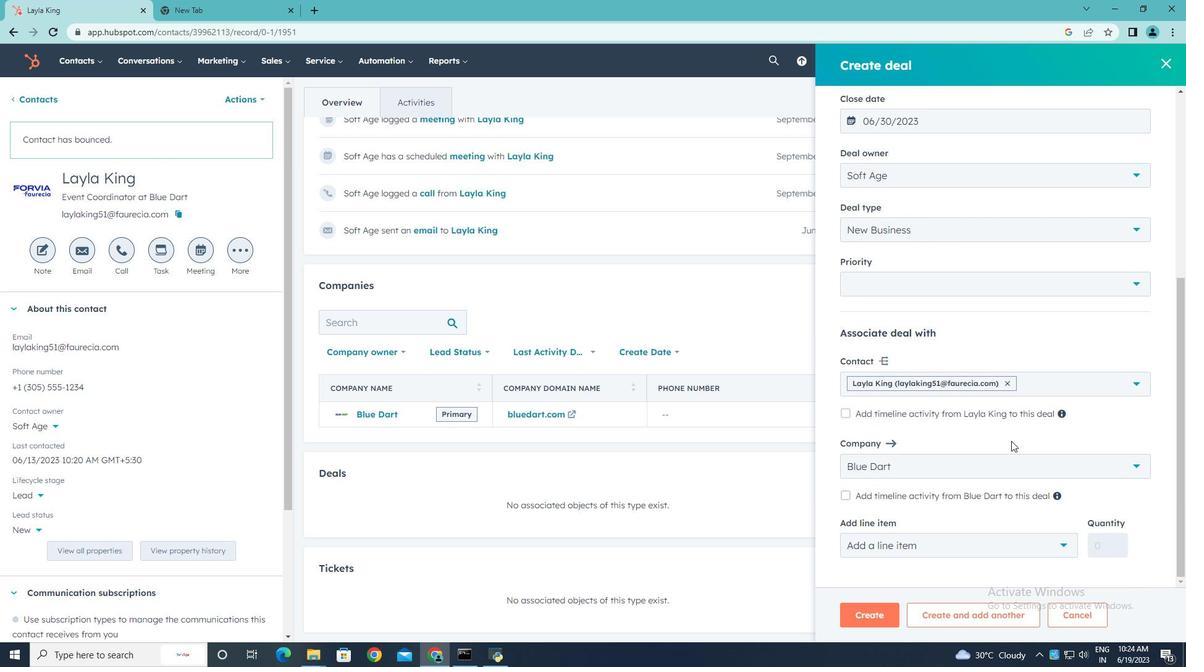 
Action: Mouse scrolled (1011, 440) with delta (0, 0)
Screenshot: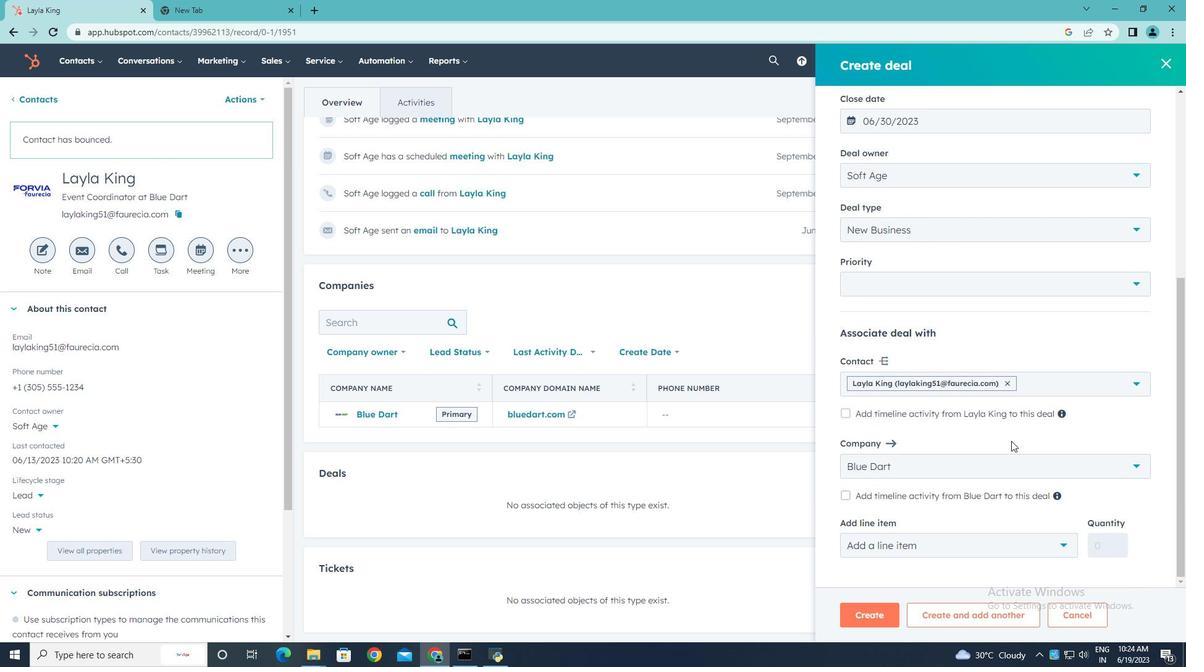 
Action: Mouse moved to (1137, 279)
Screenshot: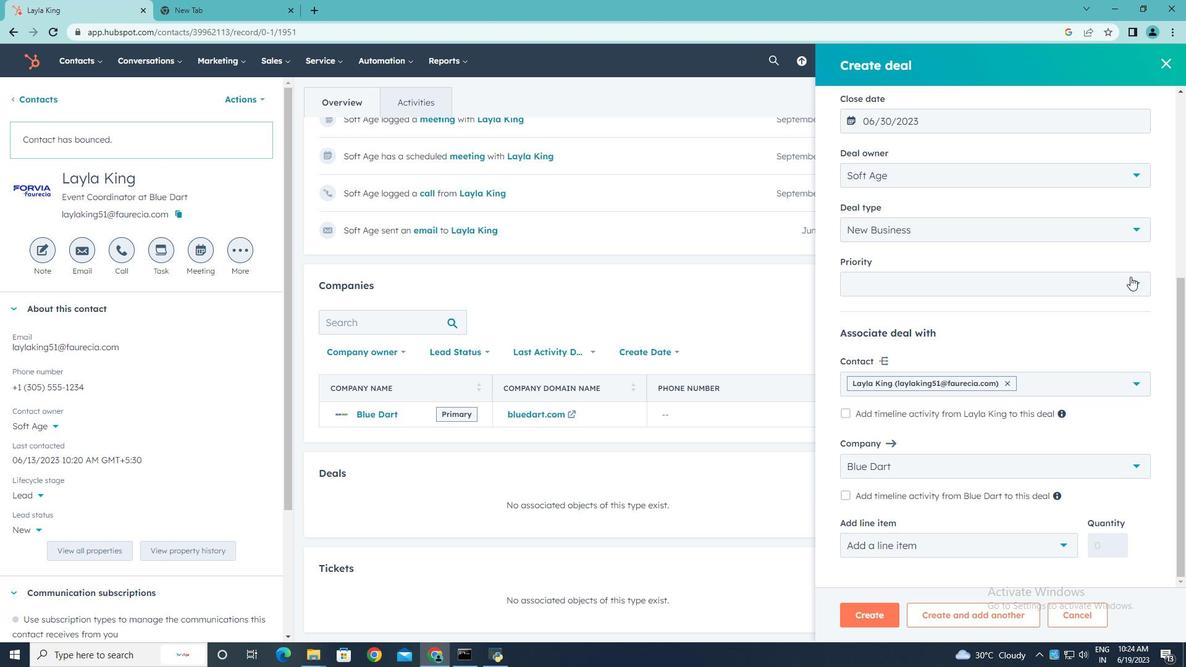 
Action: Mouse pressed left at (1137, 279)
Screenshot: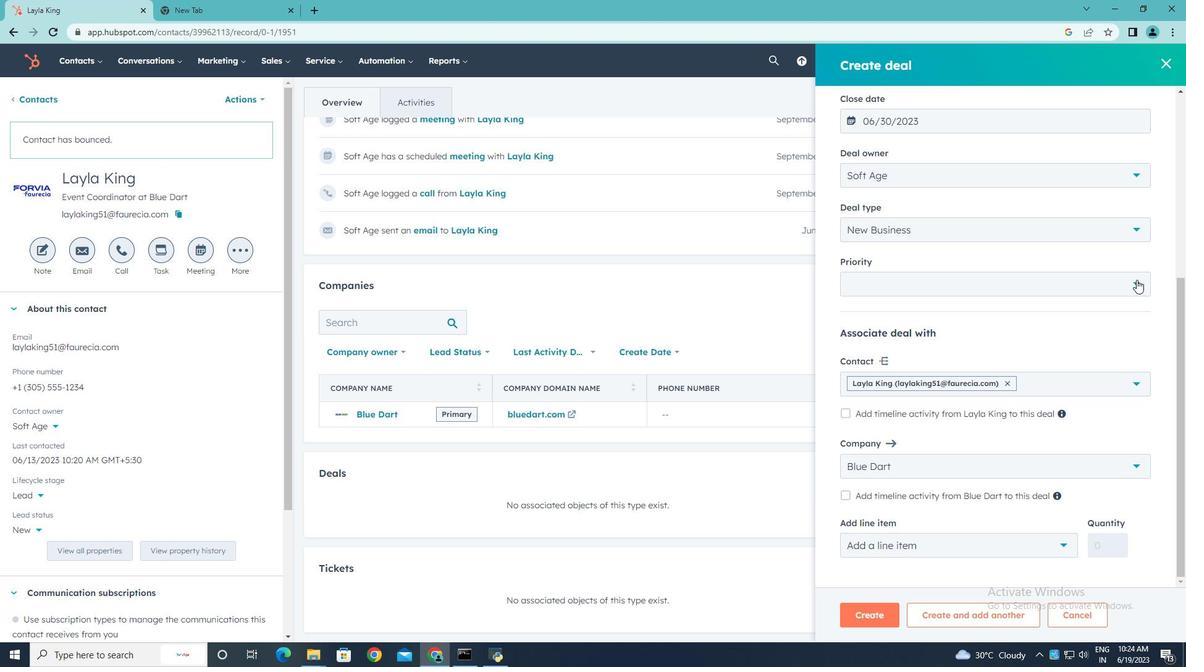 
Action: Mouse moved to (924, 391)
Screenshot: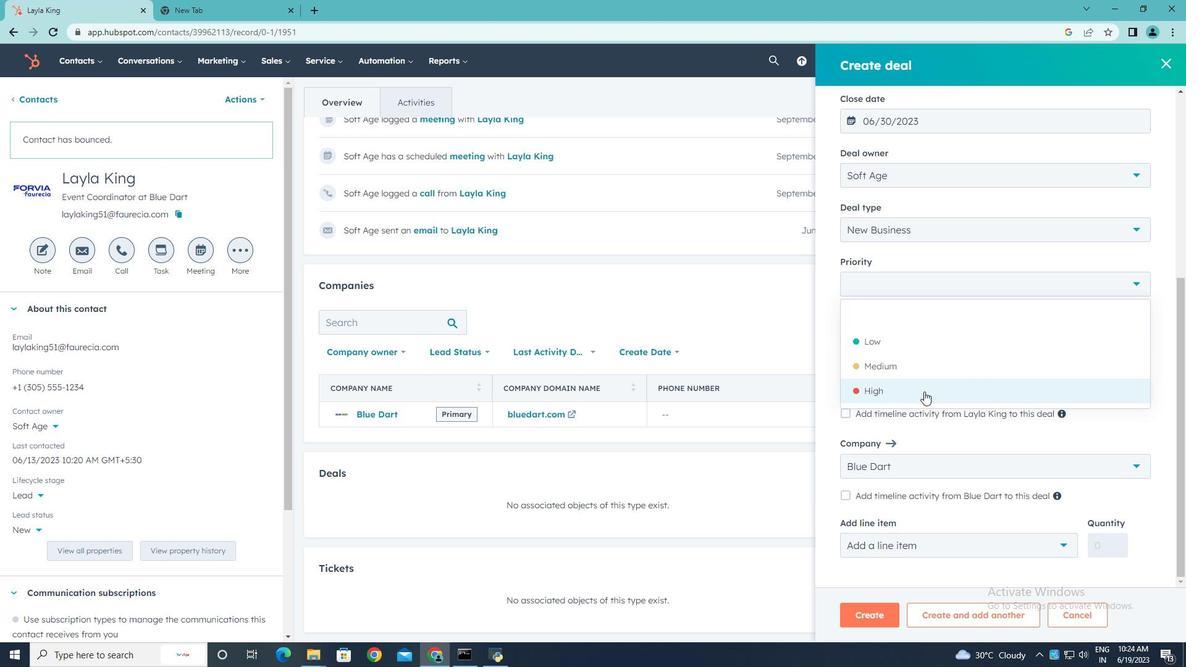 
Action: Mouse pressed left at (924, 391)
Screenshot: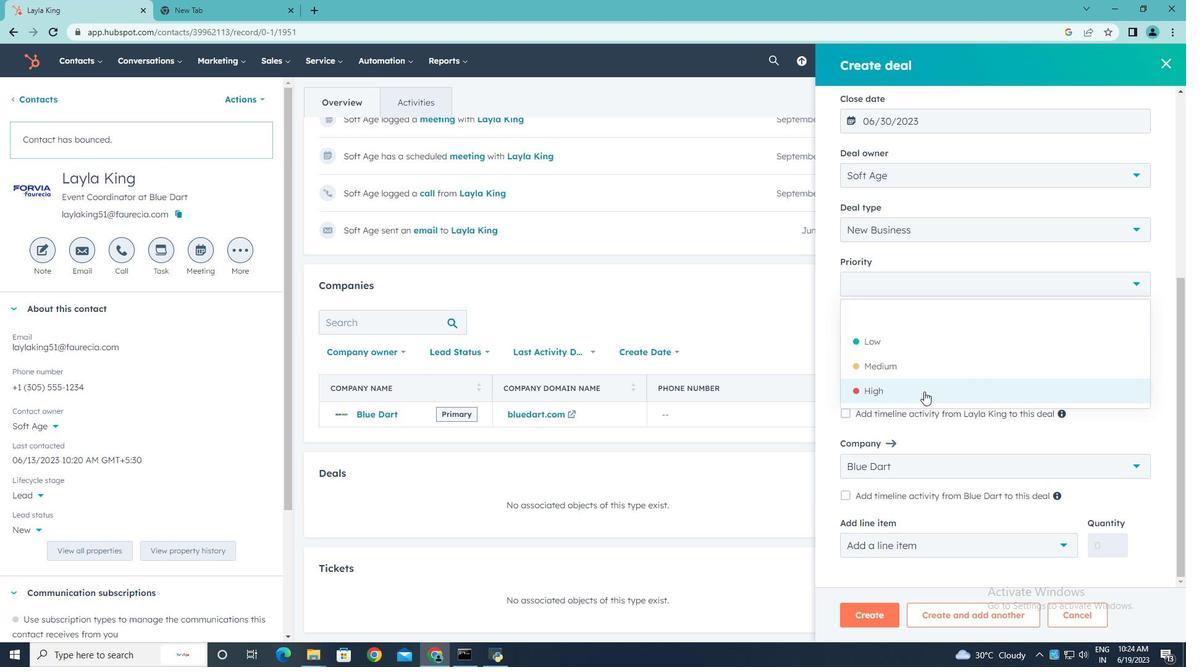 
Action: Mouse moved to (1131, 381)
Screenshot: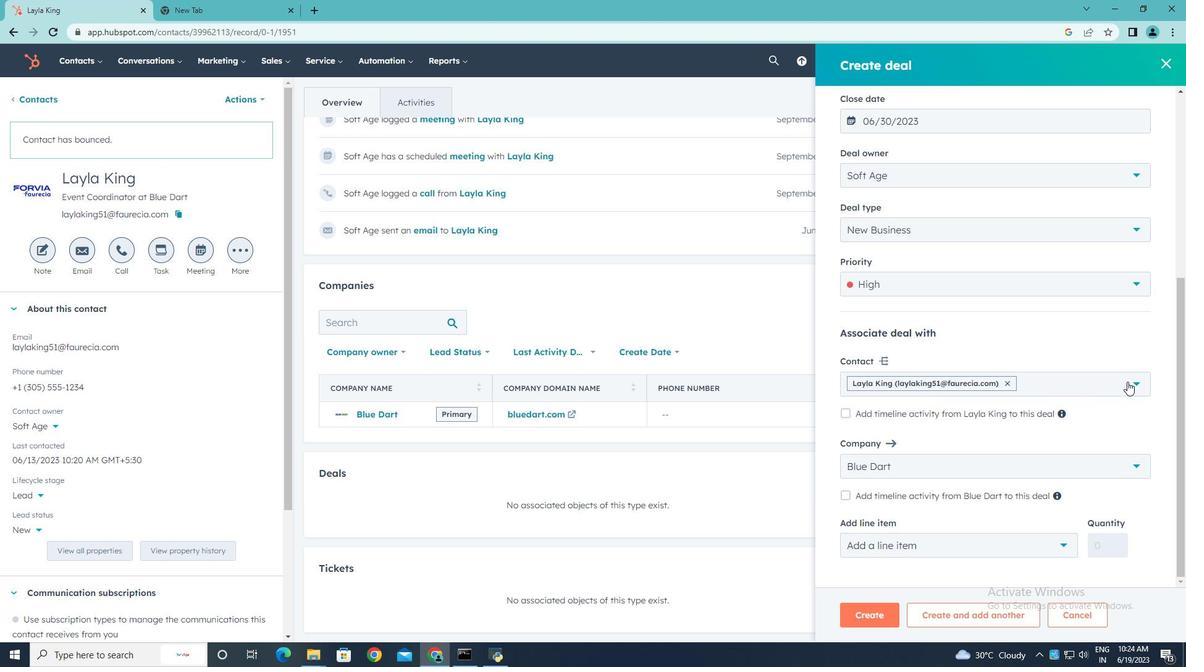 
Action: Mouse pressed left at (1131, 381)
Screenshot: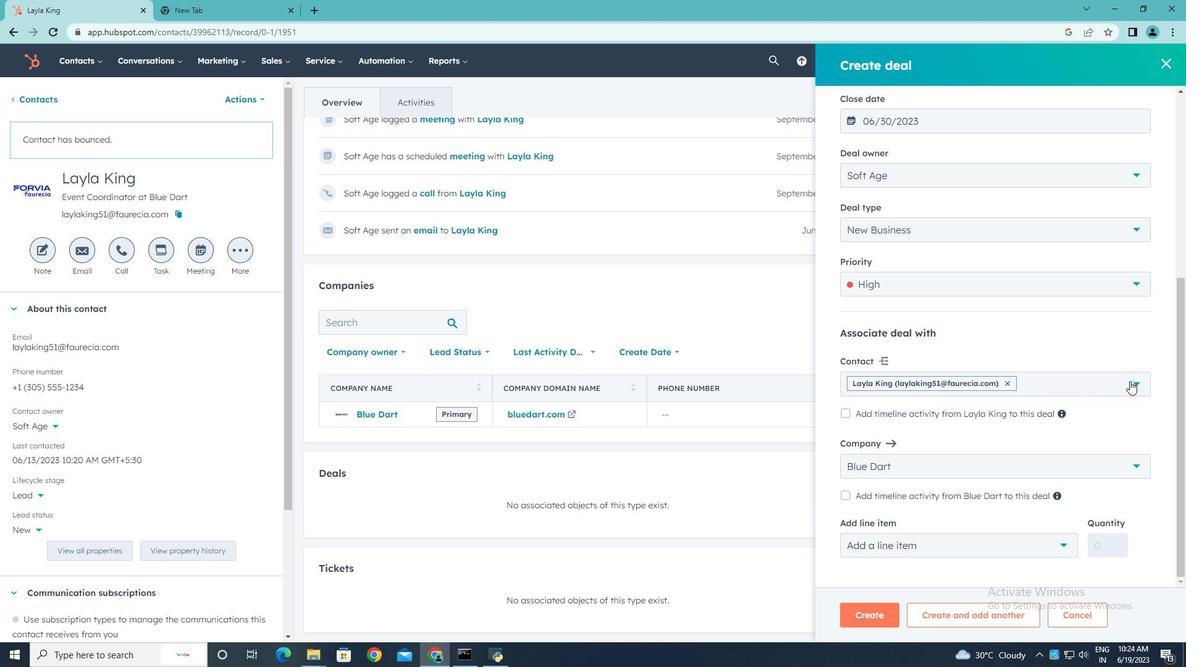 
Action: Mouse moved to (865, 503)
Screenshot: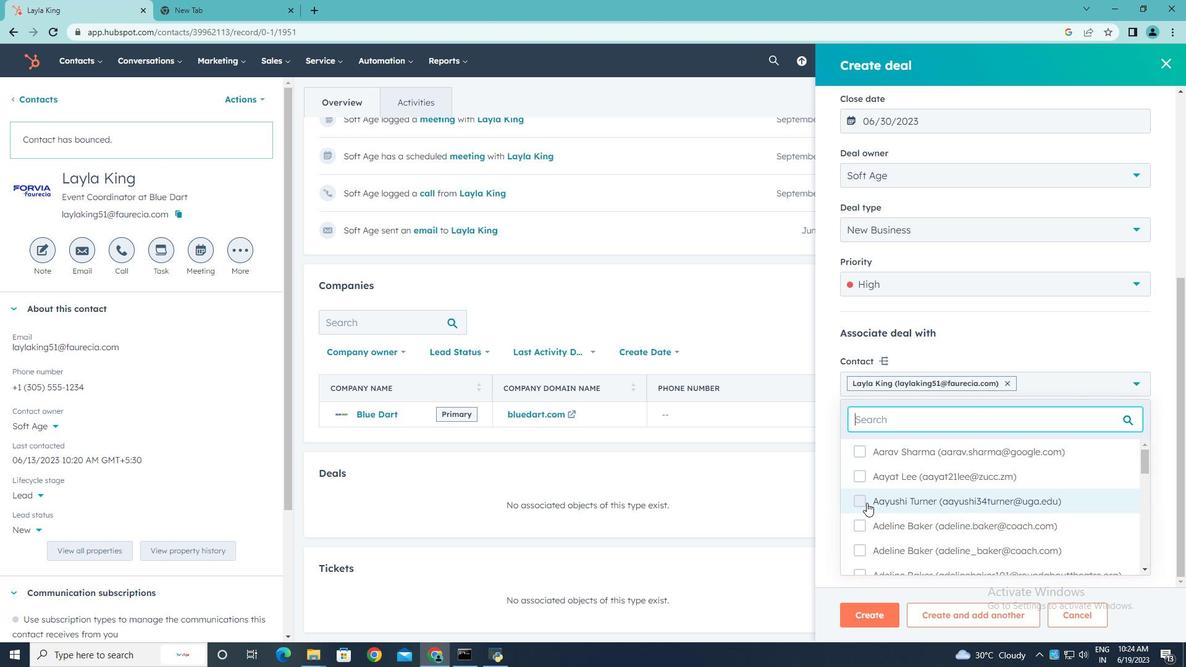 
Action: Mouse pressed left at (865, 503)
Screenshot: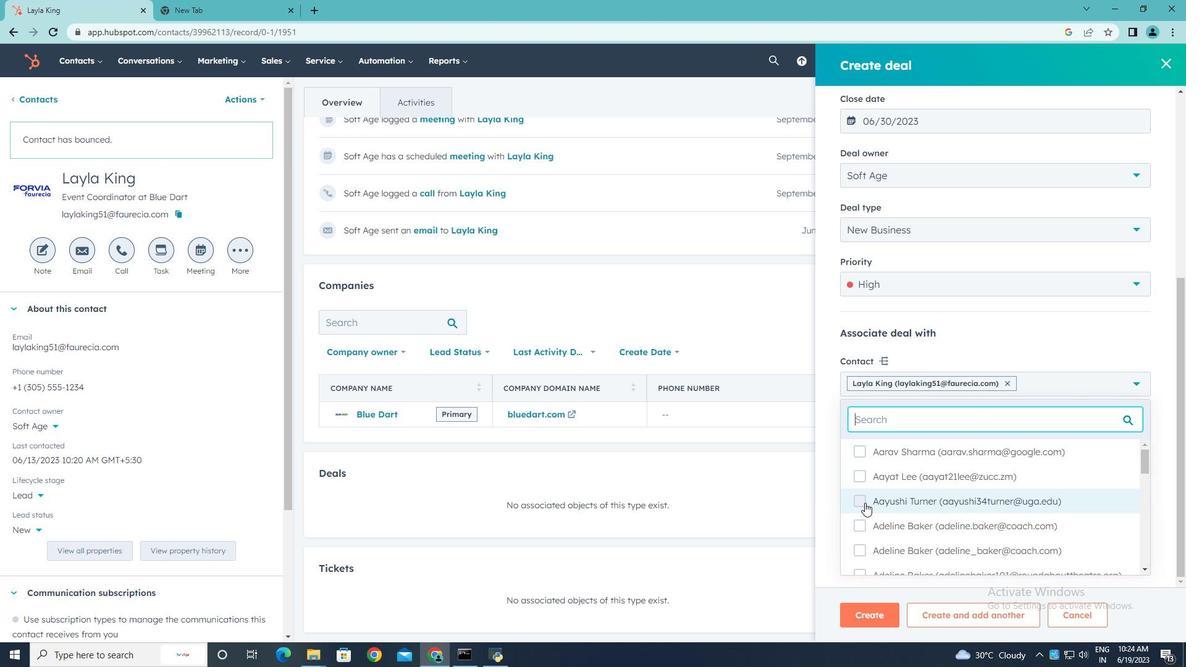 
Action: Mouse moved to (1136, 396)
Screenshot: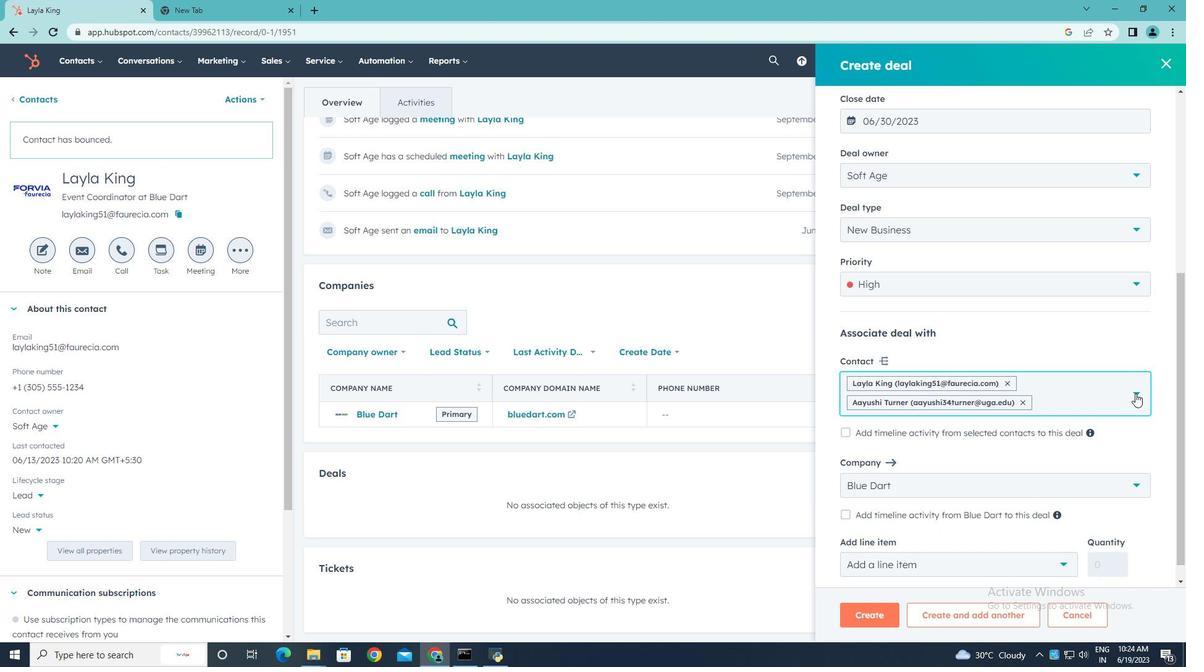 
Action: Mouse scrolled (1136, 395) with delta (0, 0)
Screenshot: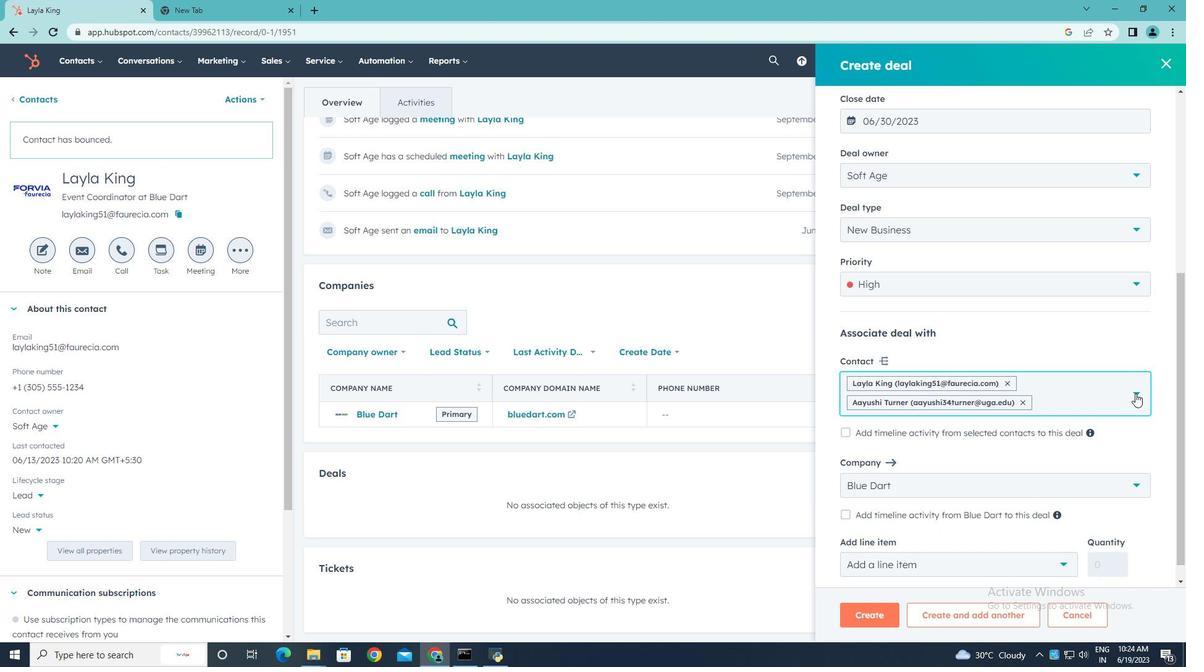 
Action: Mouse moved to (1136, 396)
Screenshot: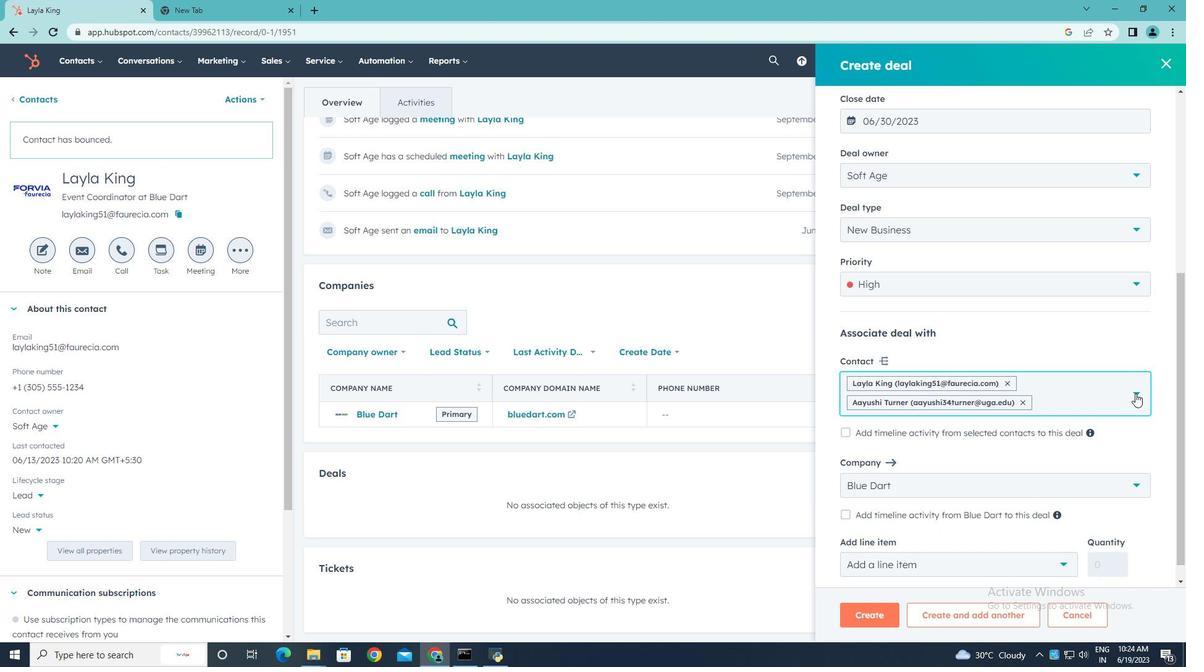 
Action: Mouse scrolled (1136, 396) with delta (0, 0)
Screenshot: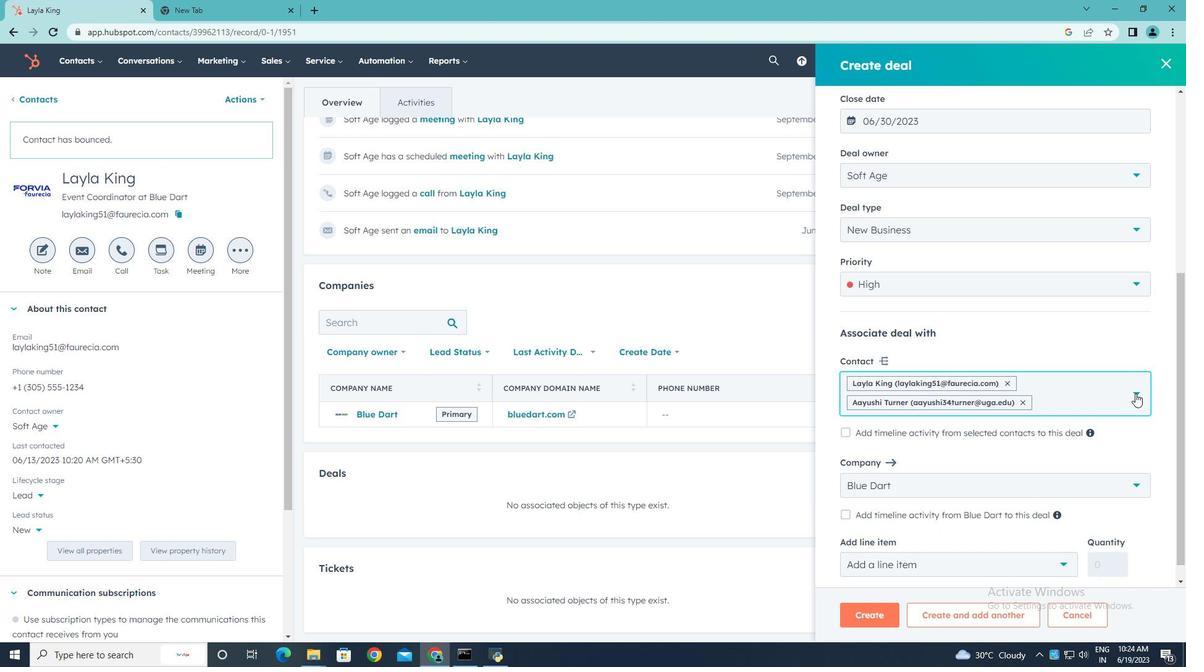 
Action: Mouse scrolled (1136, 396) with delta (0, 0)
Screenshot: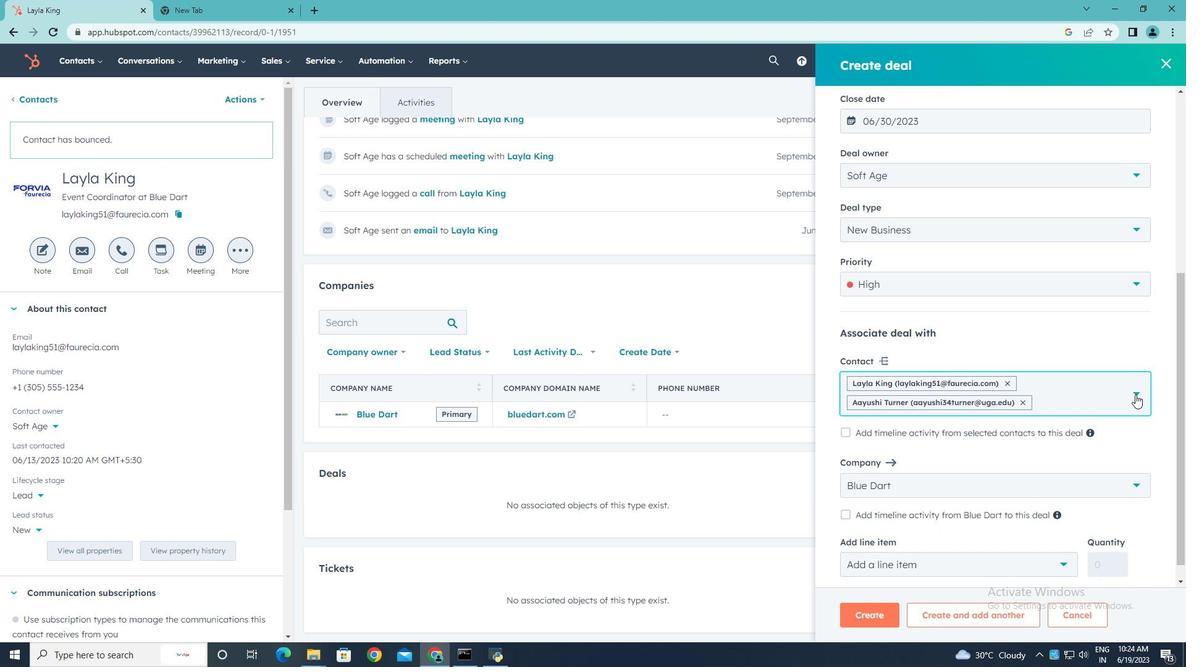 
Action: Mouse scrolled (1136, 396) with delta (0, 0)
Screenshot: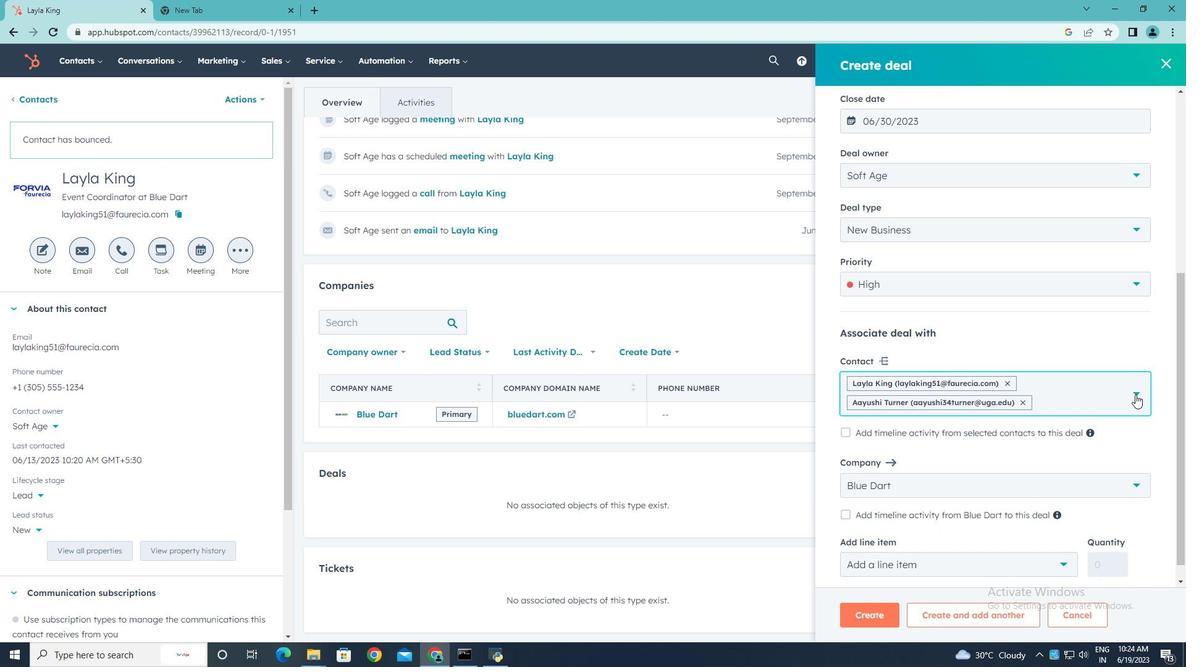 
Action: Mouse moved to (868, 616)
Screenshot: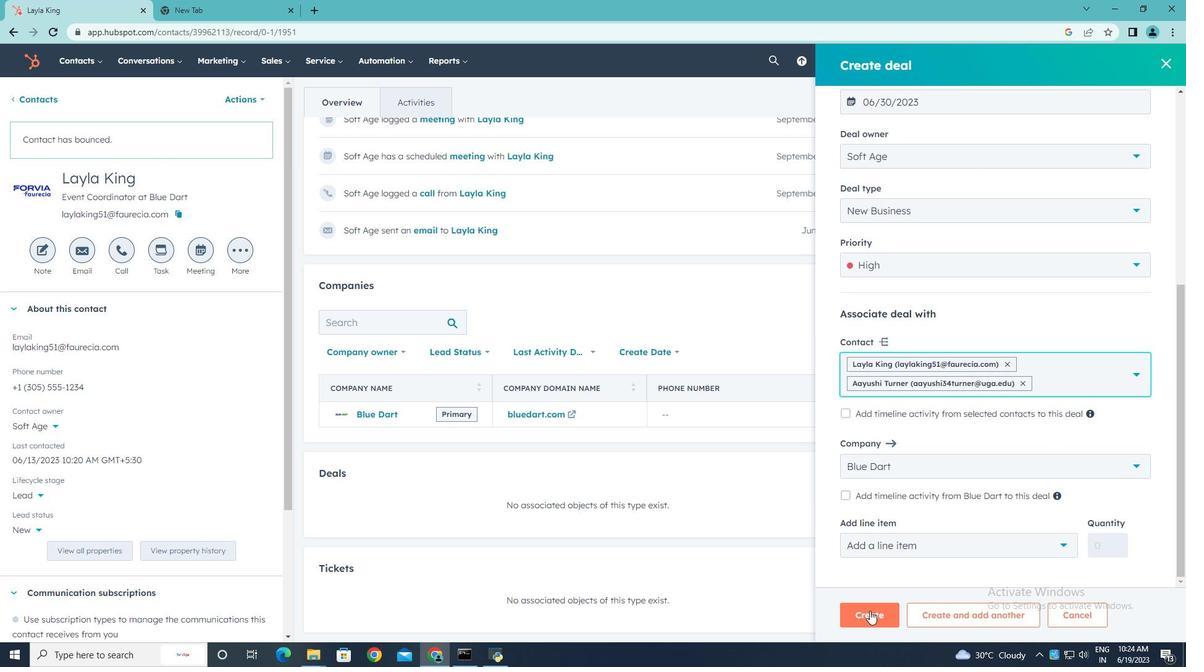 
Action: Mouse pressed left at (868, 616)
Screenshot: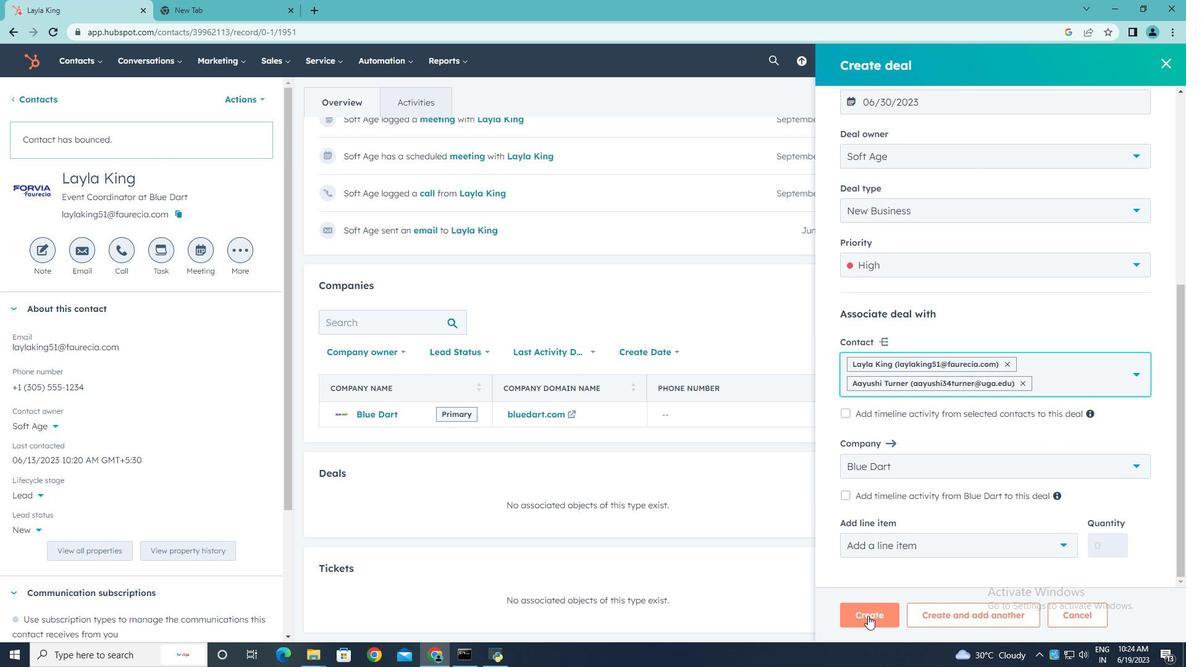 
